 Task: Search one way flight ticket for 5 adults, 2 children, 1 infant in seat and 2 infants on lap in economy from Laredo: Laredo International Airport to Evansville: Evansville Regional Airport on 8-3-2023. Choice of flights is JetBlue. Number of bags: 2 carry on bags. Price is upto 82000. Outbound departure time preference is 10:45.
Action: Mouse moved to (292, 139)
Screenshot: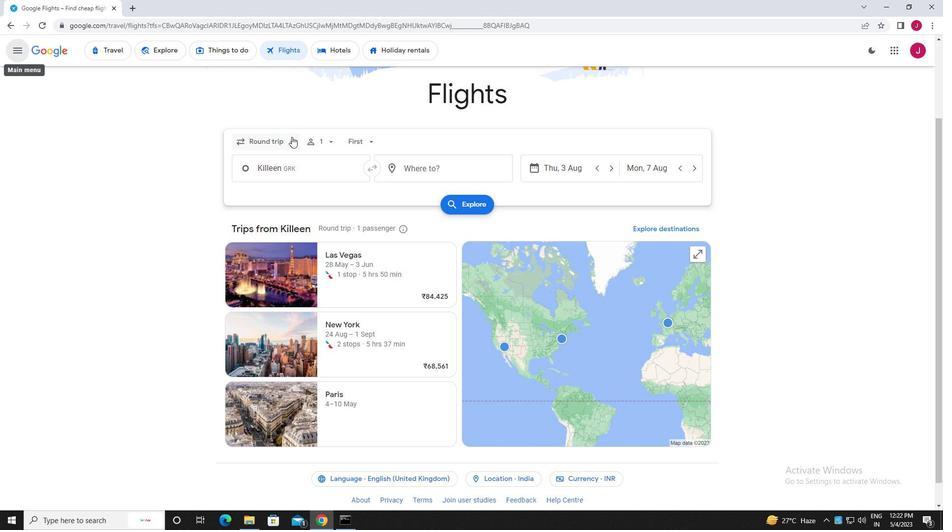 
Action: Mouse pressed left at (292, 139)
Screenshot: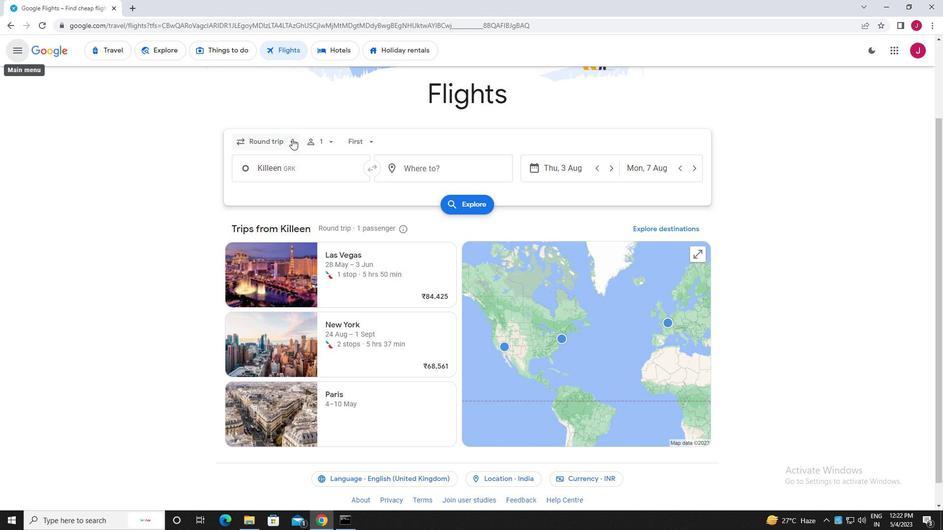 
Action: Mouse moved to (282, 186)
Screenshot: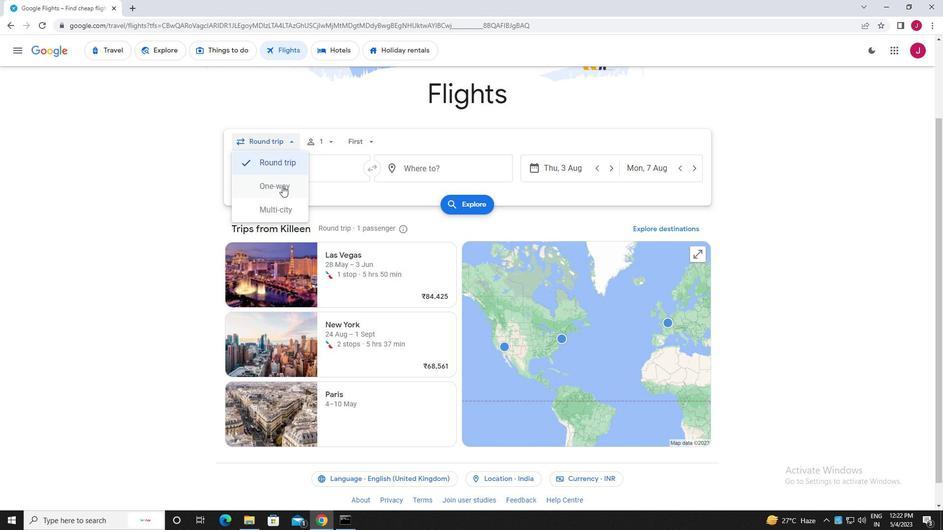
Action: Mouse pressed left at (282, 186)
Screenshot: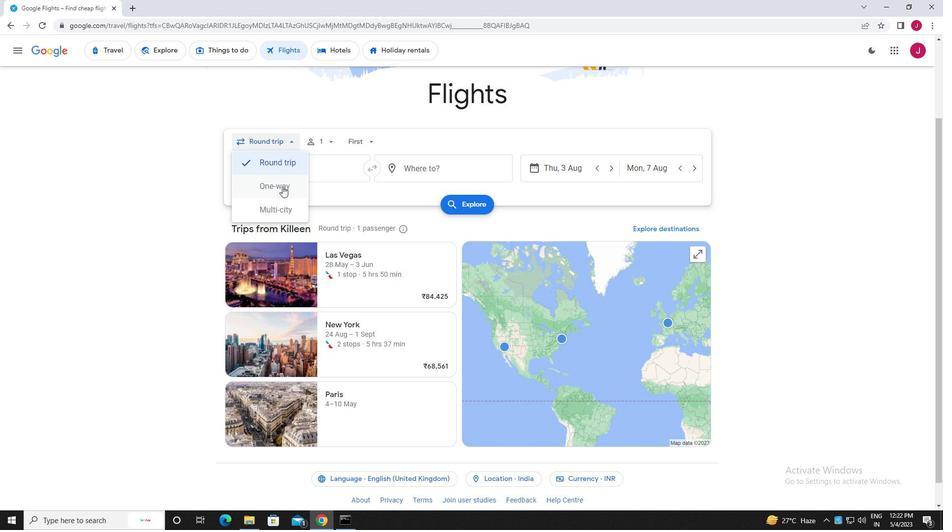 
Action: Mouse moved to (328, 137)
Screenshot: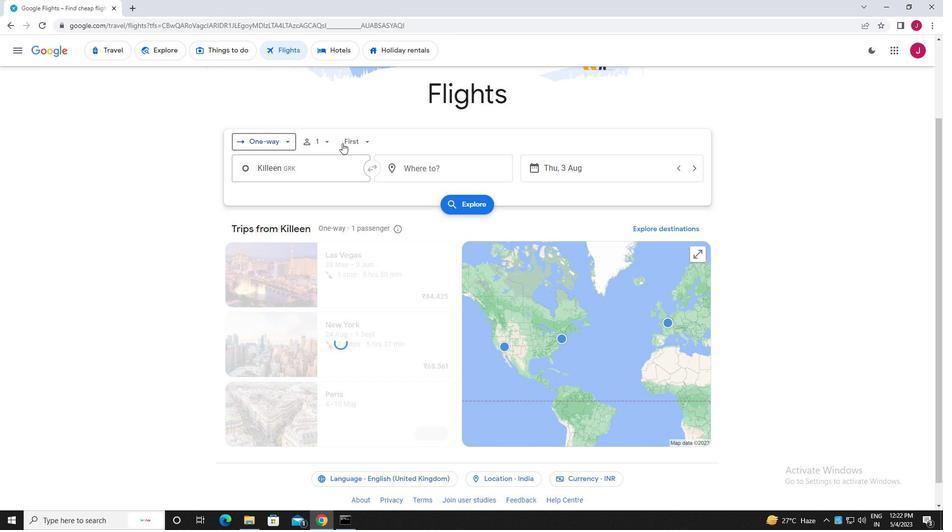 
Action: Mouse pressed left at (328, 137)
Screenshot: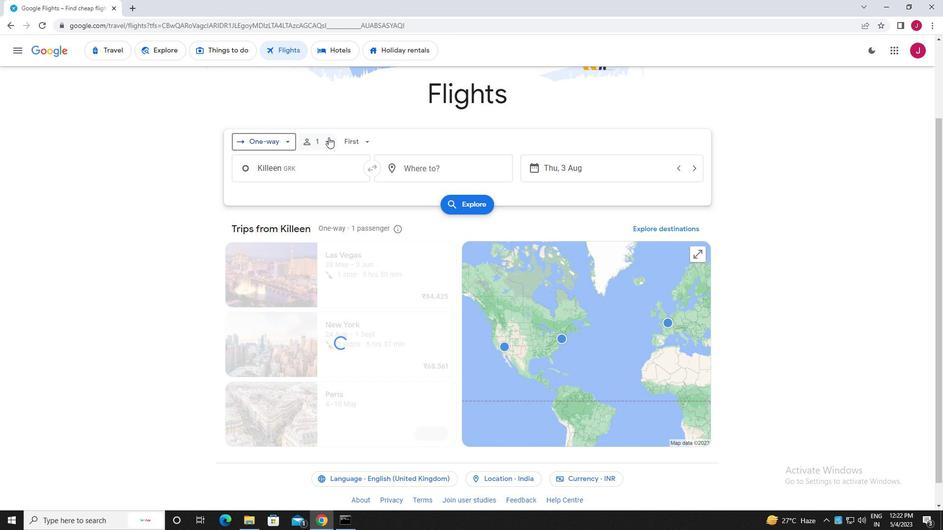
Action: Mouse moved to (402, 167)
Screenshot: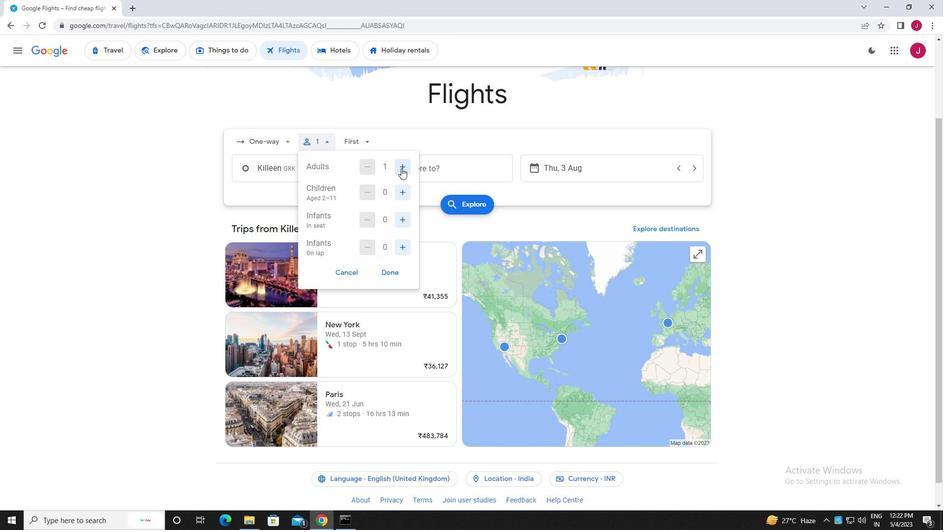 
Action: Mouse pressed left at (402, 167)
Screenshot: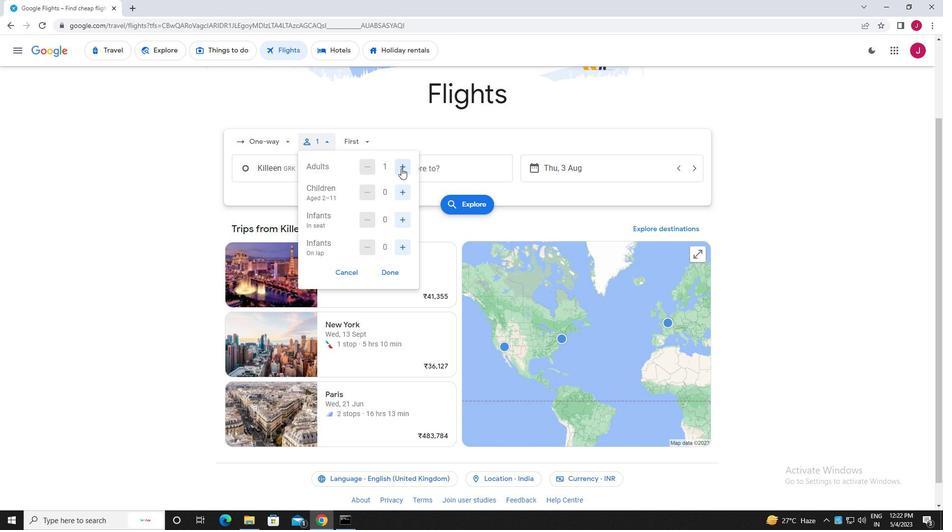 
Action: Mouse pressed left at (402, 167)
Screenshot: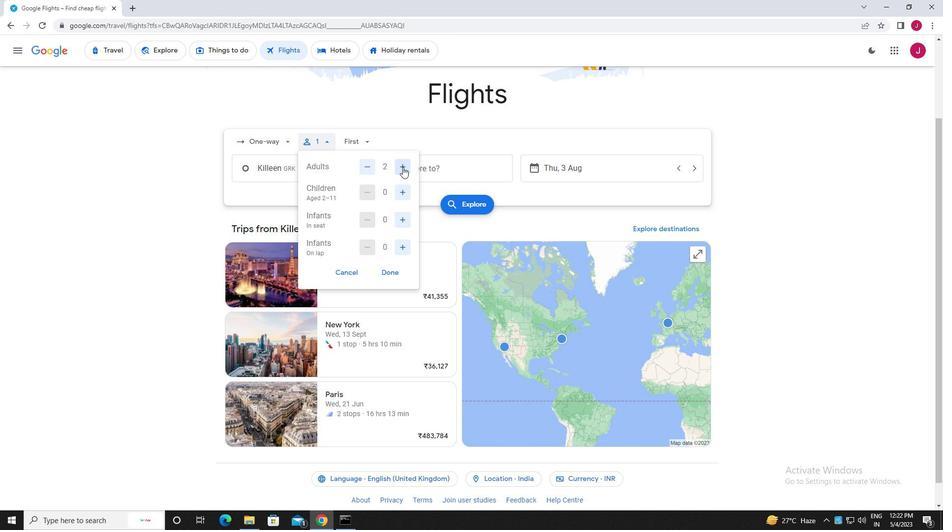 
Action: Mouse pressed left at (402, 167)
Screenshot: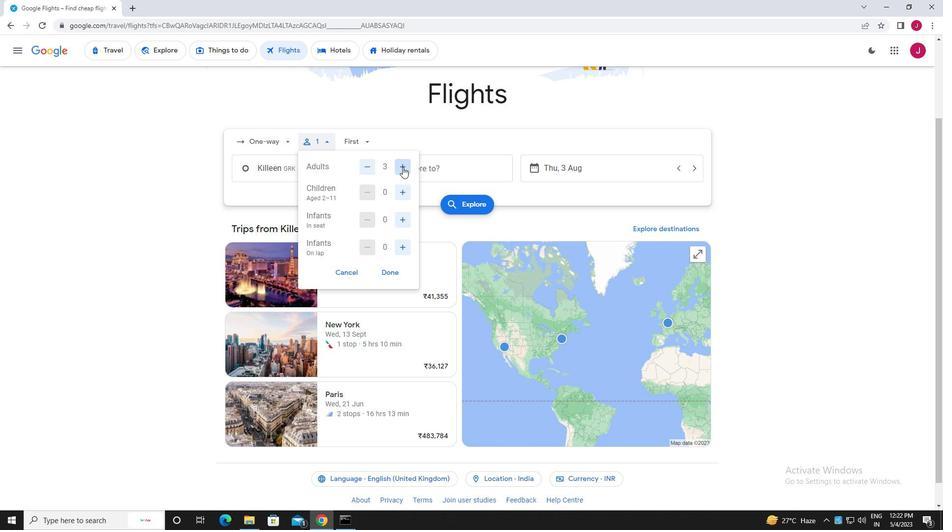 
Action: Mouse pressed left at (402, 167)
Screenshot: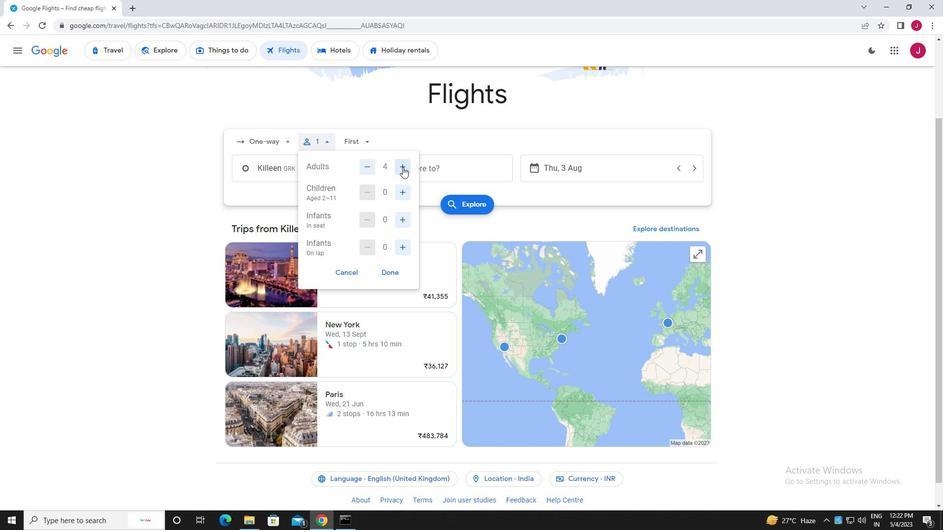 
Action: Mouse moved to (404, 193)
Screenshot: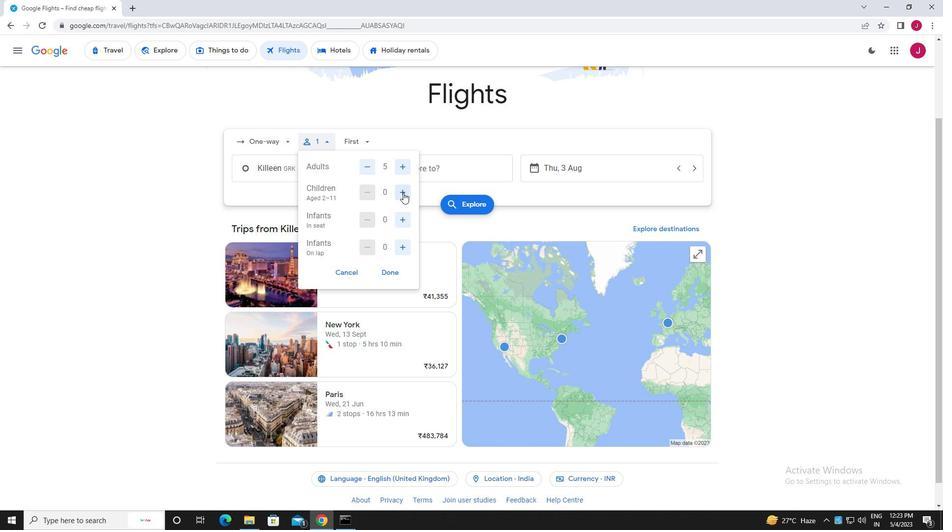 
Action: Mouse pressed left at (404, 193)
Screenshot: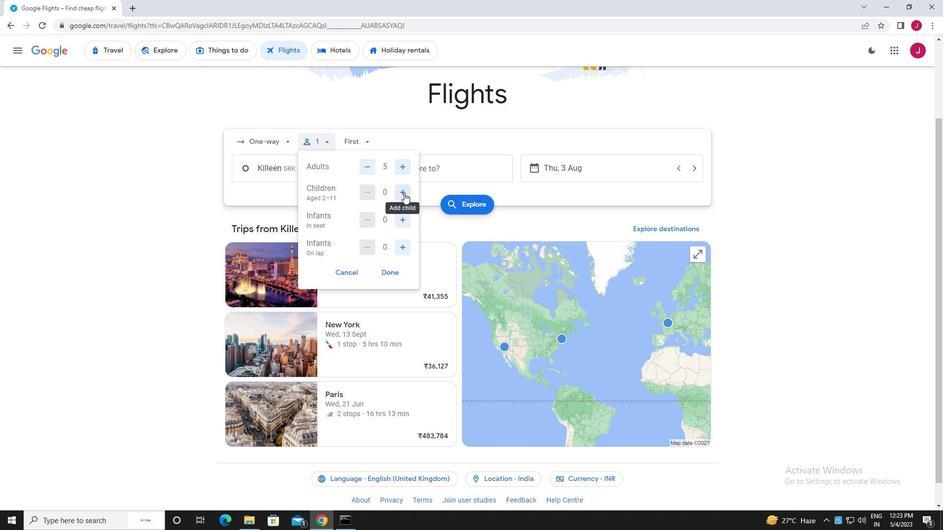 
Action: Mouse pressed left at (404, 193)
Screenshot: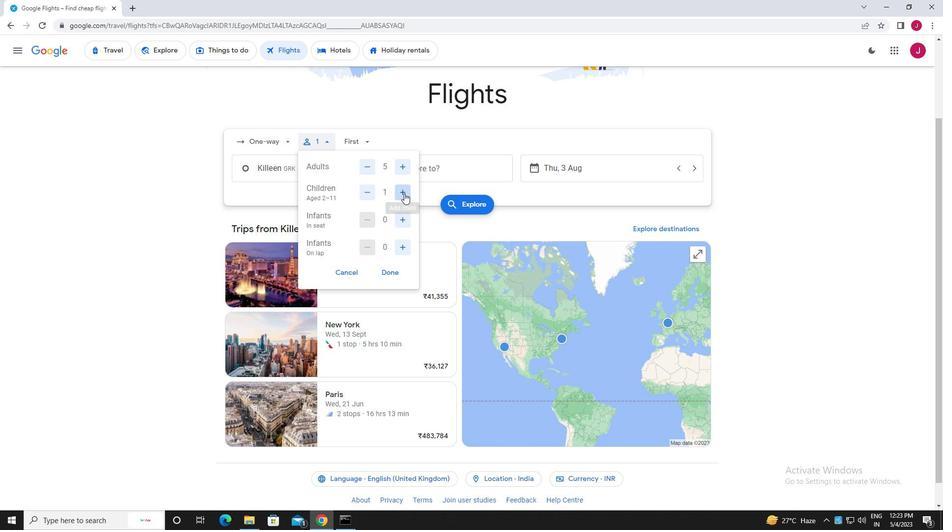 
Action: Mouse moved to (399, 220)
Screenshot: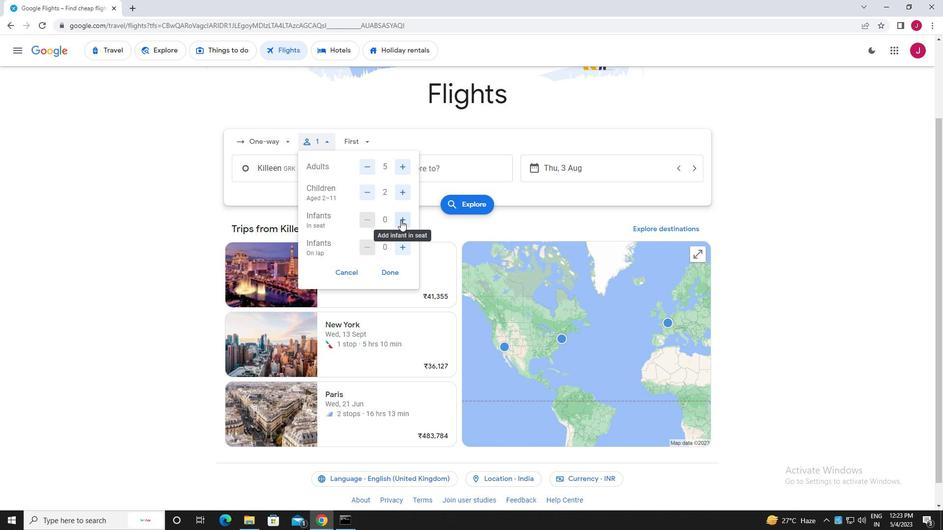 
Action: Mouse pressed left at (399, 220)
Screenshot: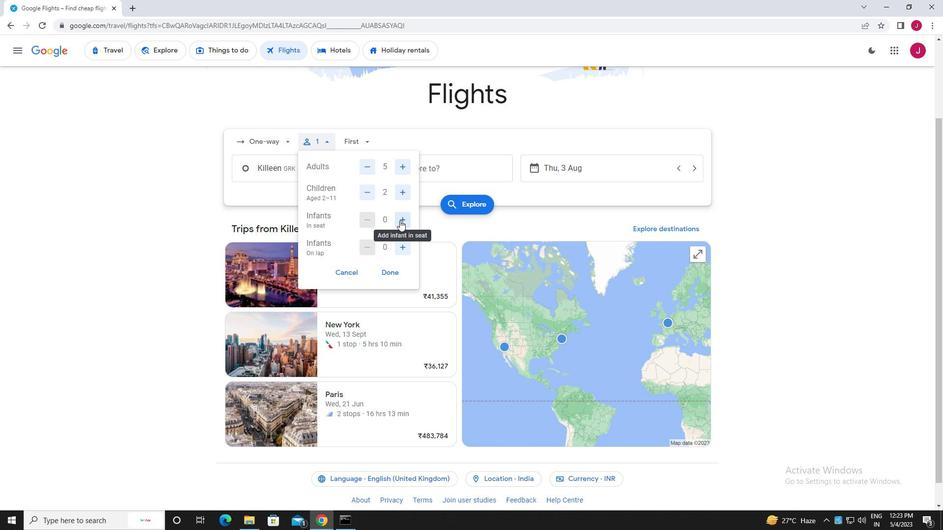 
Action: Mouse moved to (402, 246)
Screenshot: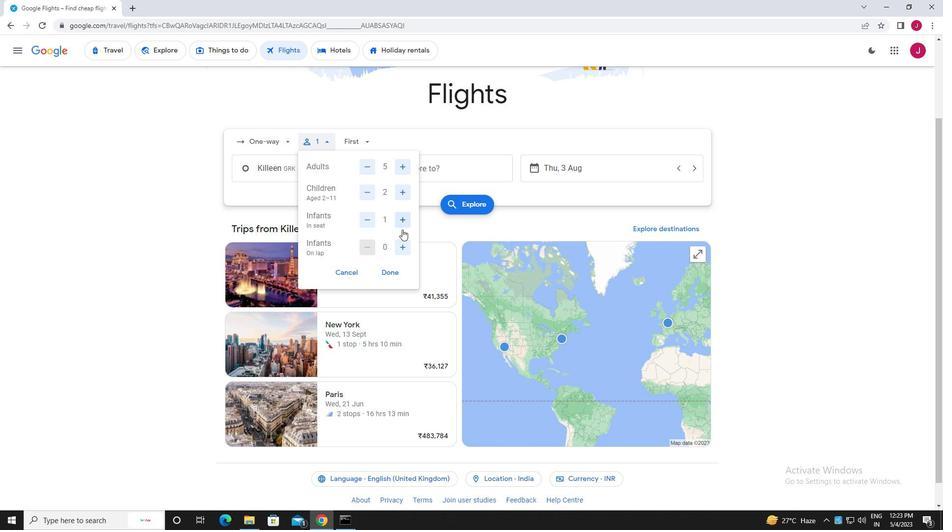 
Action: Mouse pressed left at (402, 246)
Screenshot: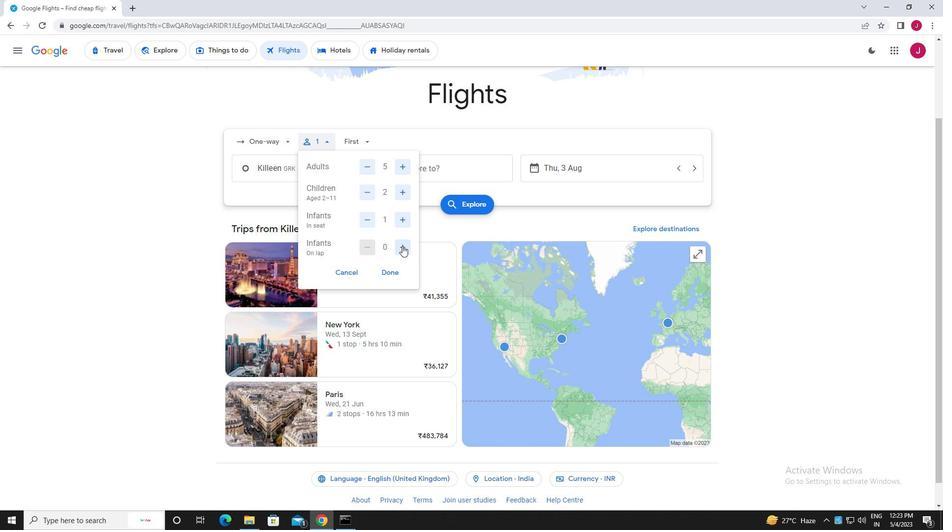 
Action: Mouse moved to (401, 246)
Screenshot: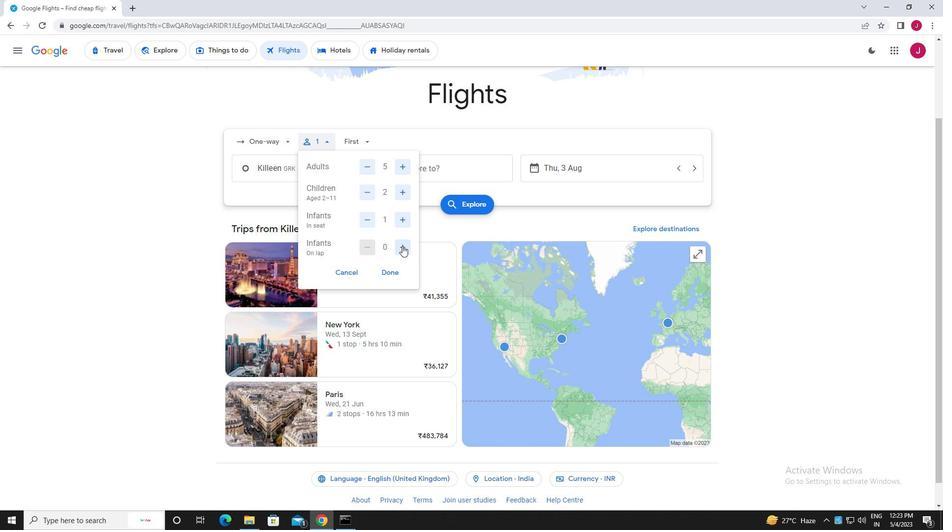 
Action: Mouse pressed left at (401, 246)
Screenshot: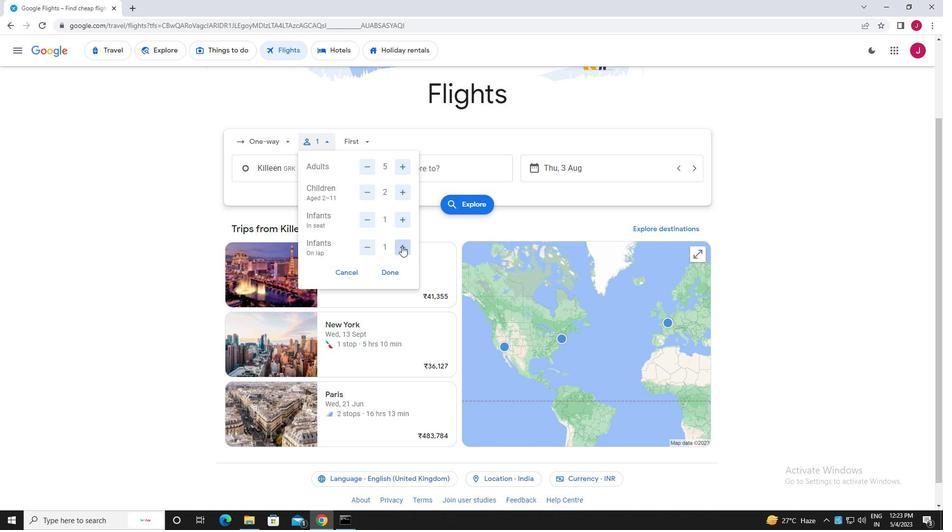 
Action: Mouse moved to (370, 247)
Screenshot: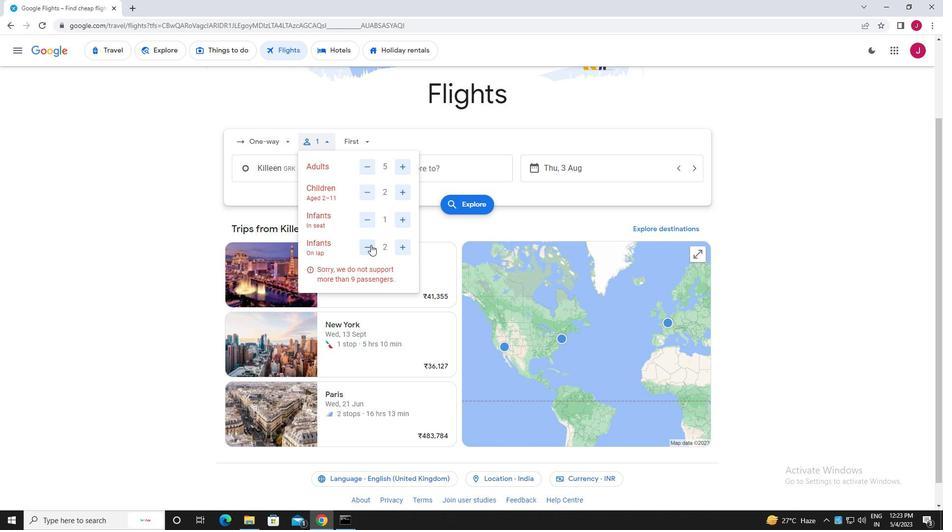 
Action: Mouse pressed left at (370, 247)
Screenshot: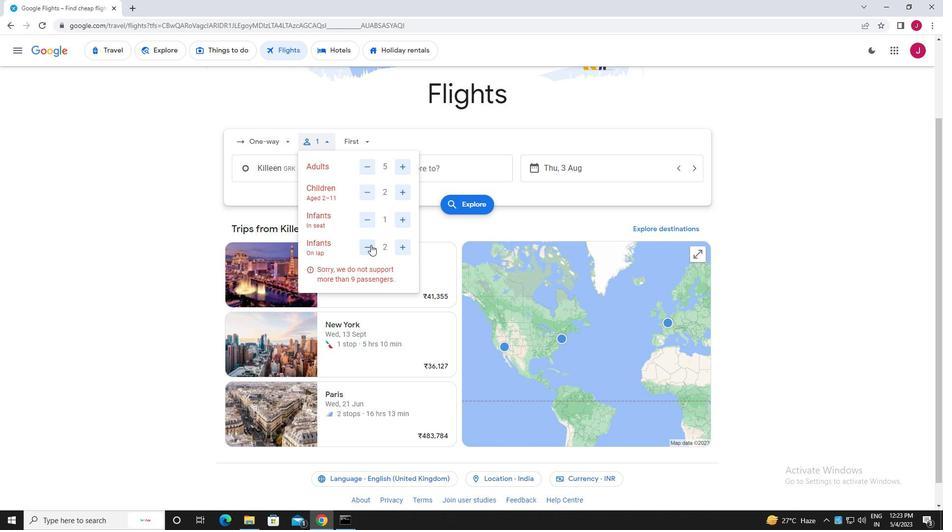 
Action: Mouse moved to (392, 272)
Screenshot: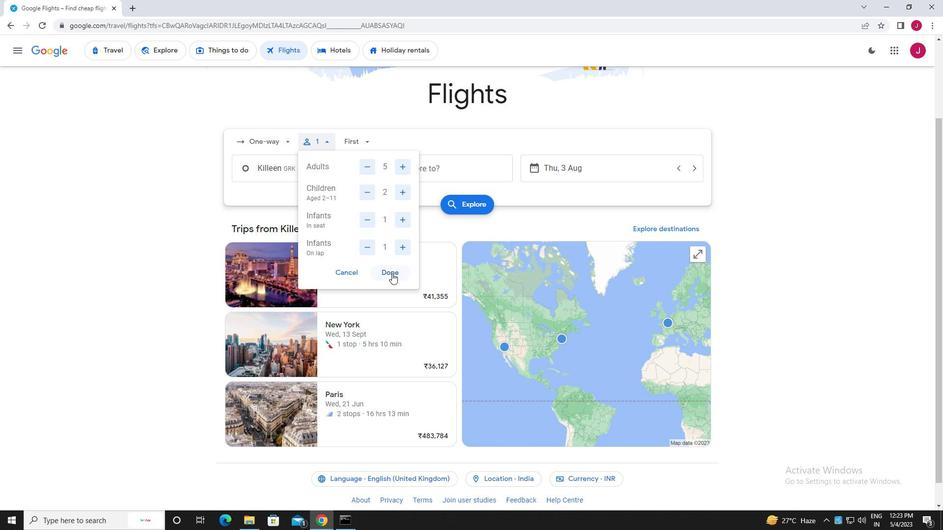
Action: Mouse pressed left at (392, 272)
Screenshot: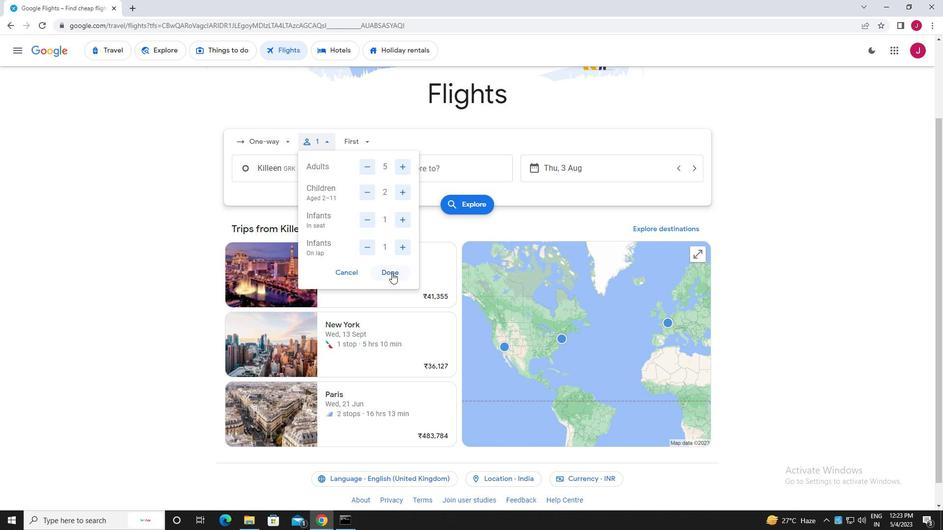 
Action: Mouse moved to (367, 143)
Screenshot: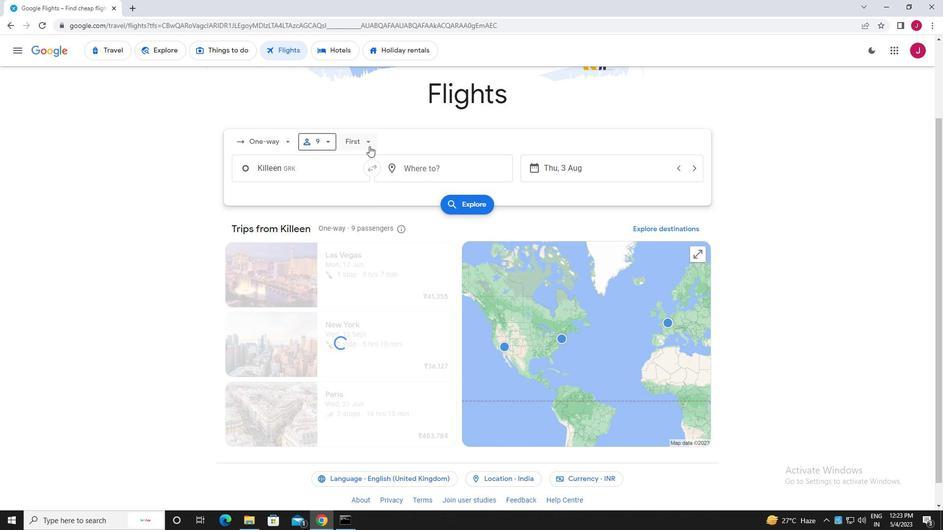 
Action: Mouse pressed left at (367, 143)
Screenshot: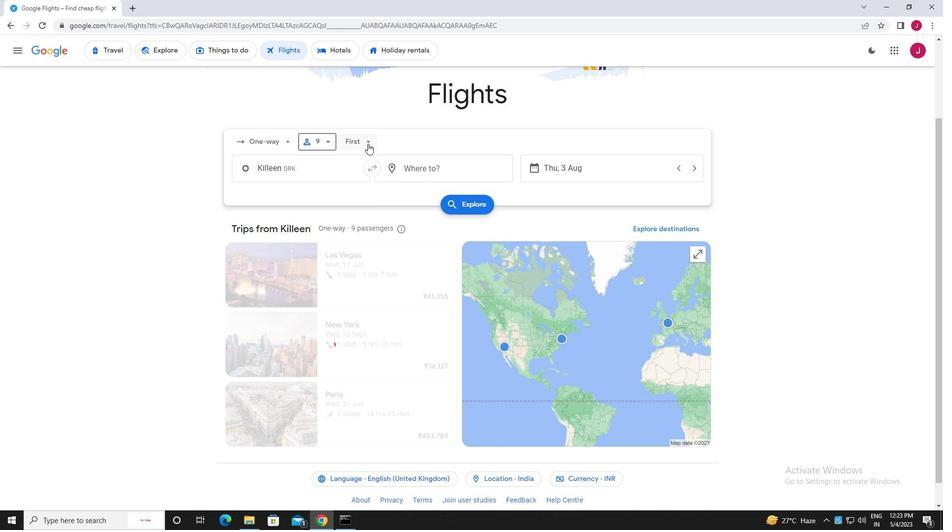 
Action: Mouse moved to (387, 166)
Screenshot: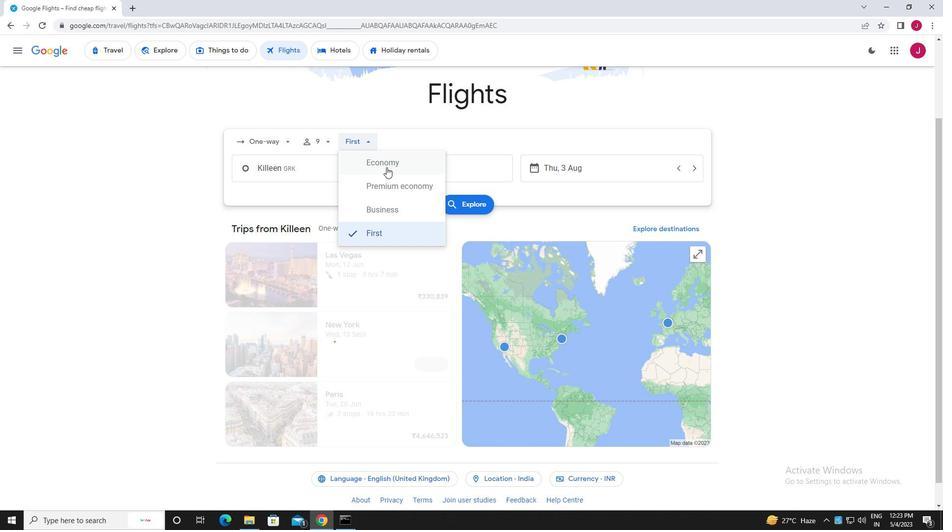 
Action: Mouse pressed left at (387, 166)
Screenshot: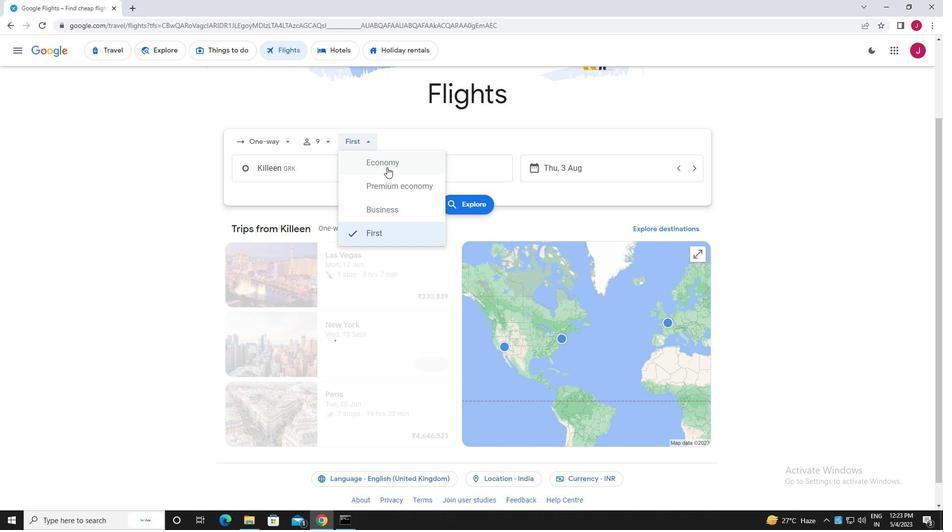 
Action: Mouse moved to (321, 172)
Screenshot: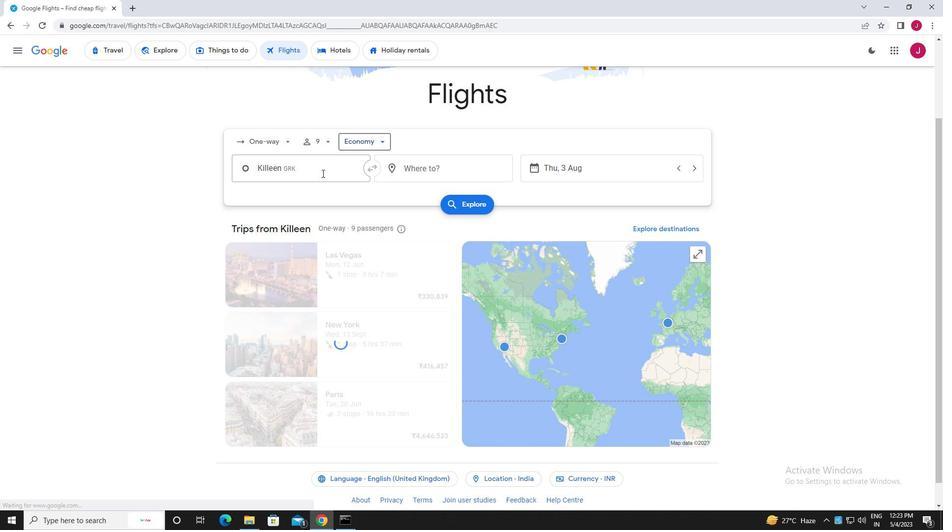 
Action: Mouse pressed left at (321, 172)
Screenshot: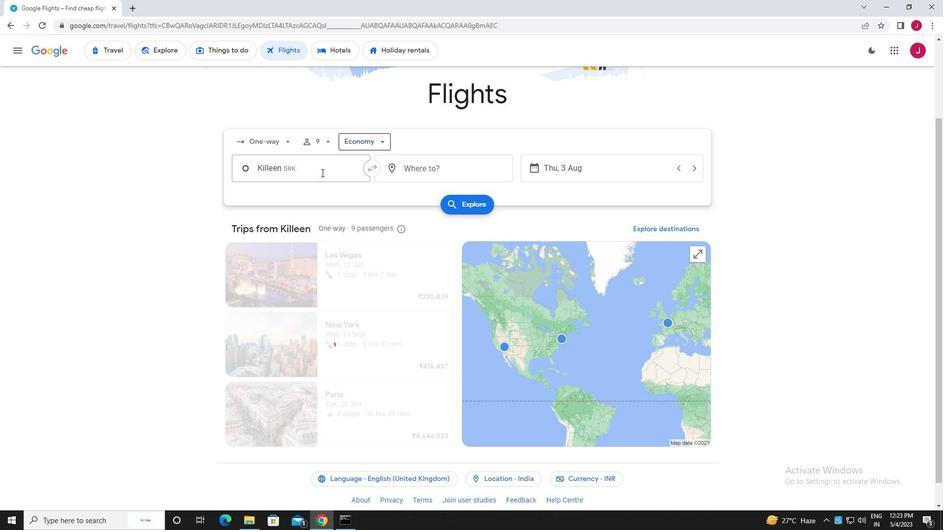 
Action: Key pressed laredo
Screenshot: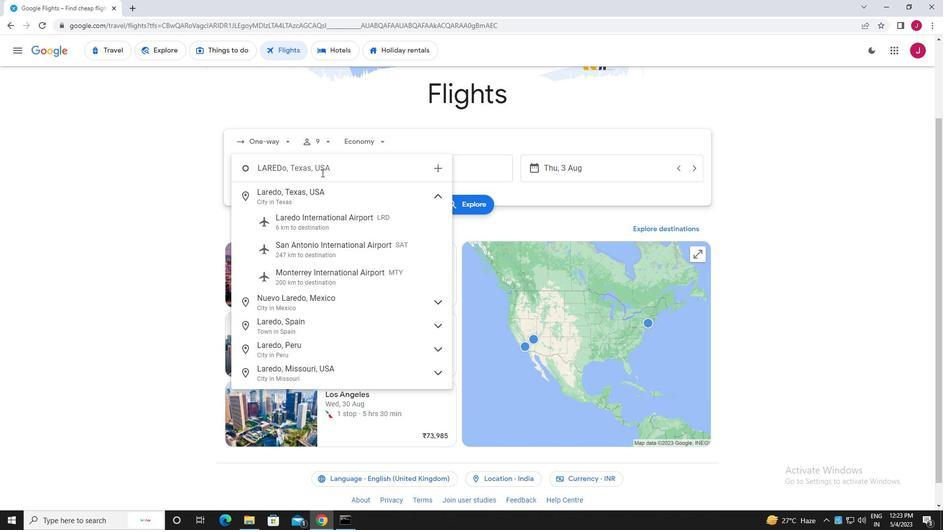 
Action: Mouse moved to (328, 216)
Screenshot: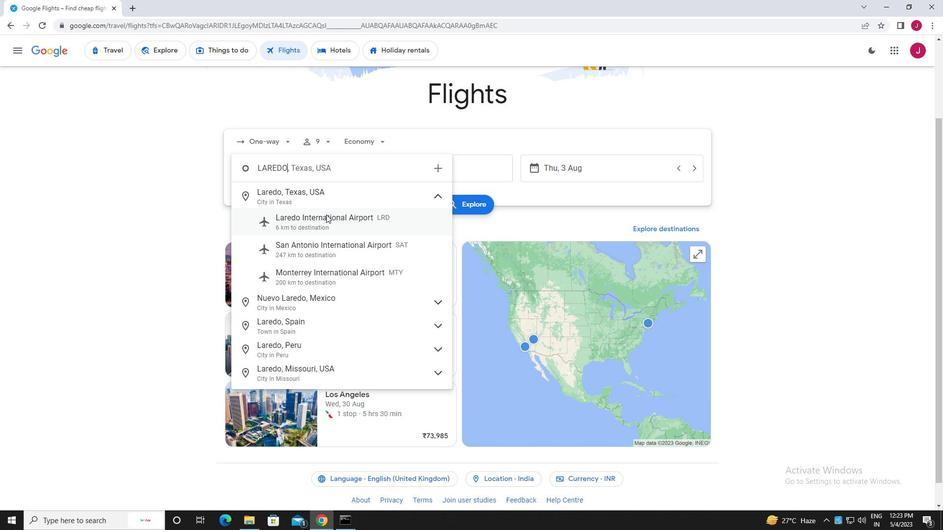 
Action: Mouse pressed left at (328, 216)
Screenshot: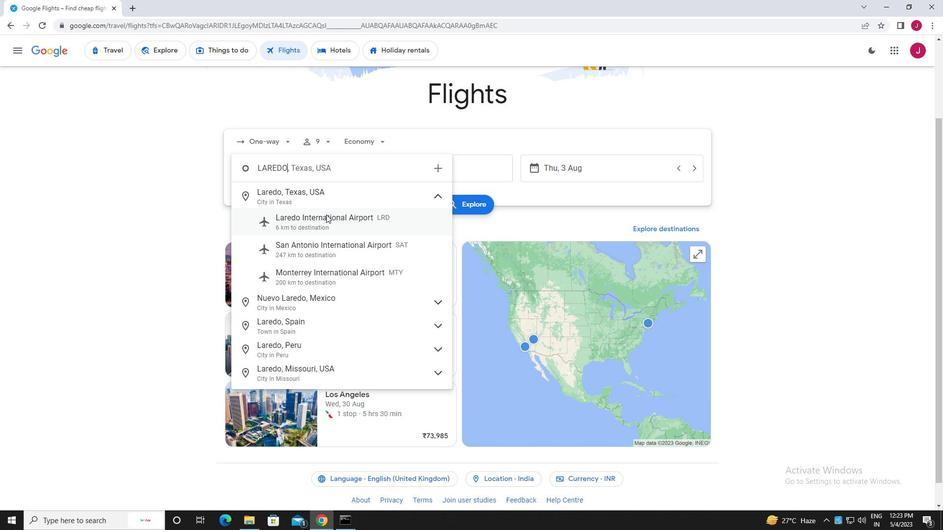 
Action: Mouse moved to (440, 169)
Screenshot: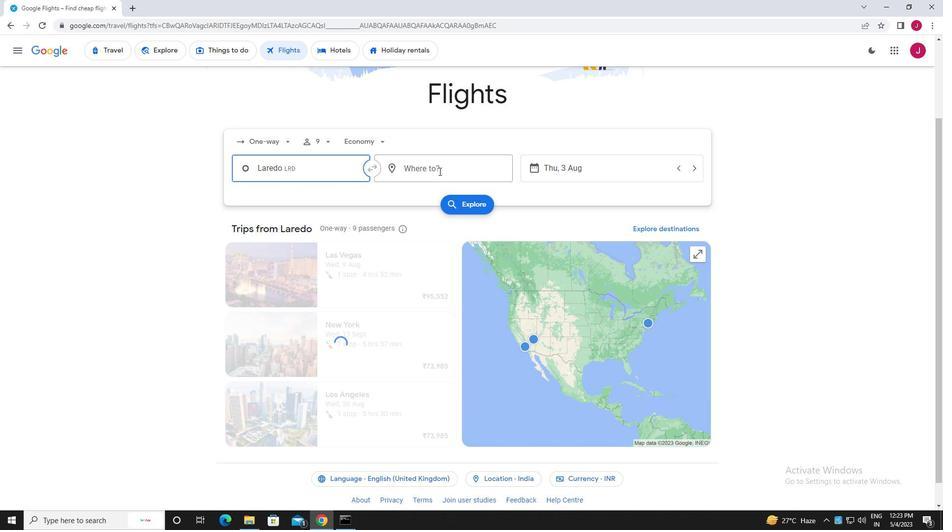 
Action: Mouse pressed left at (440, 169)
Screenshot: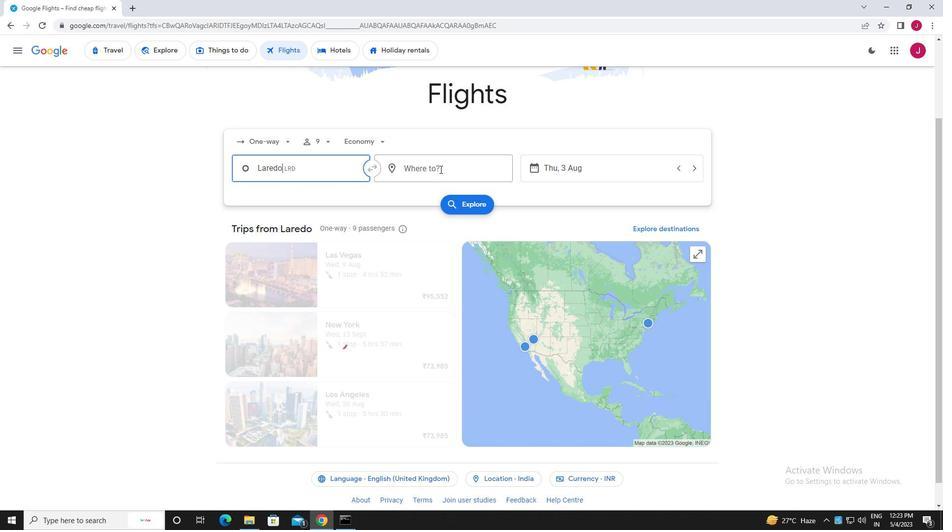 
Action: Mouse moved to (440, 169)
Screenshot: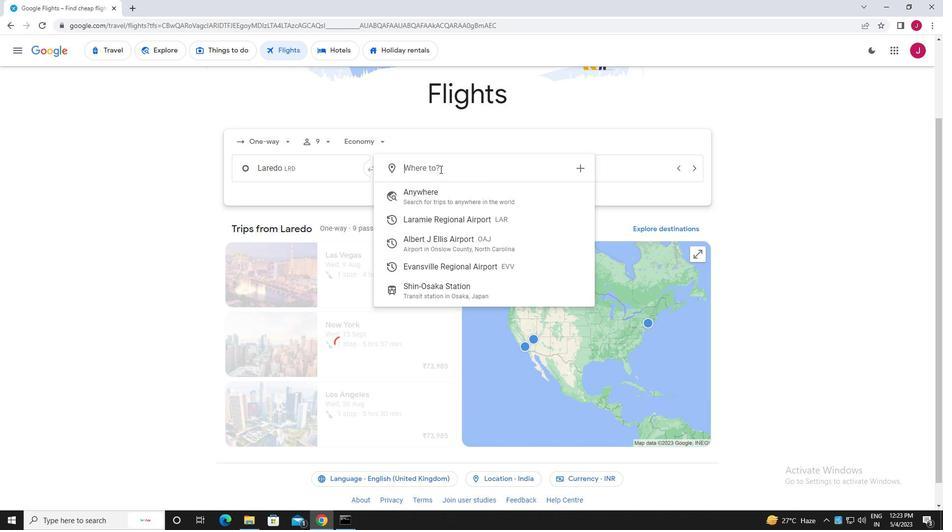 
Action: Key pressed evans
Screenshot: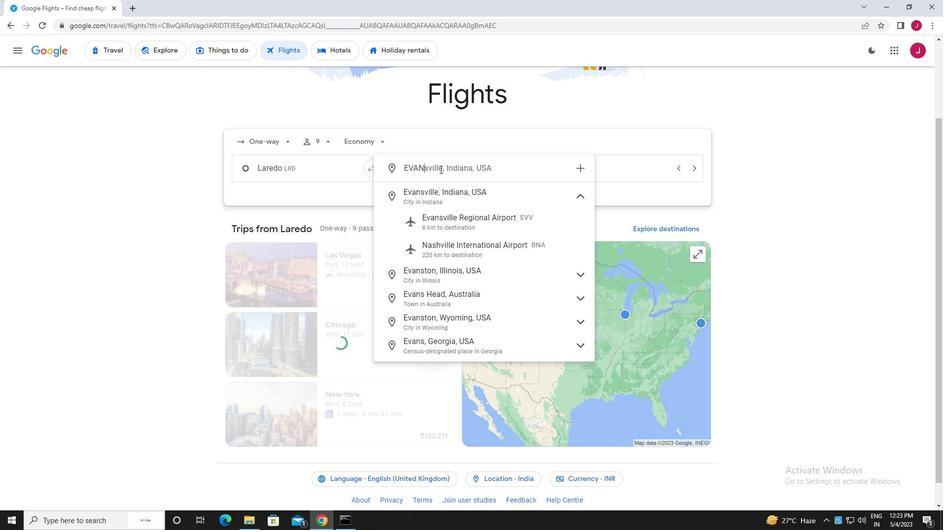 
Action: Mouse moved to (481, 219)
Screenshot: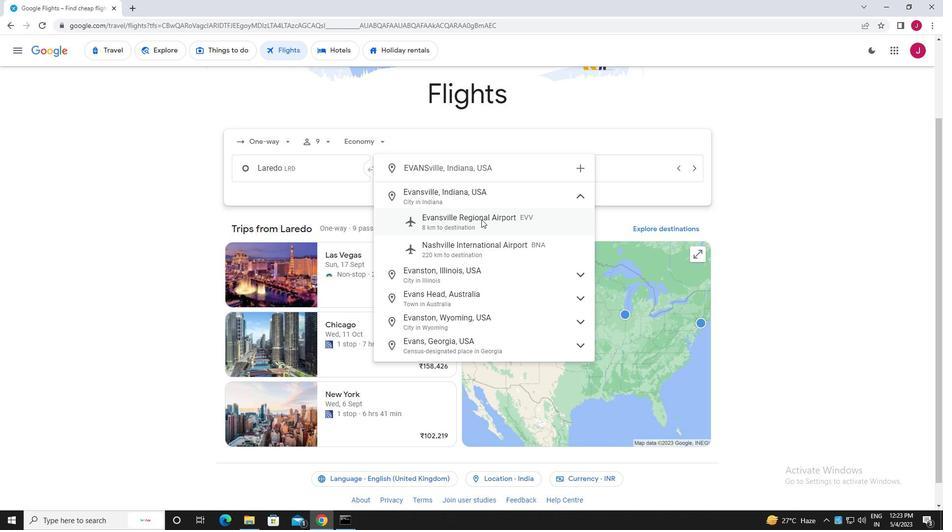 
Action: Mouse pressed left at (481, 219)
Screenshot: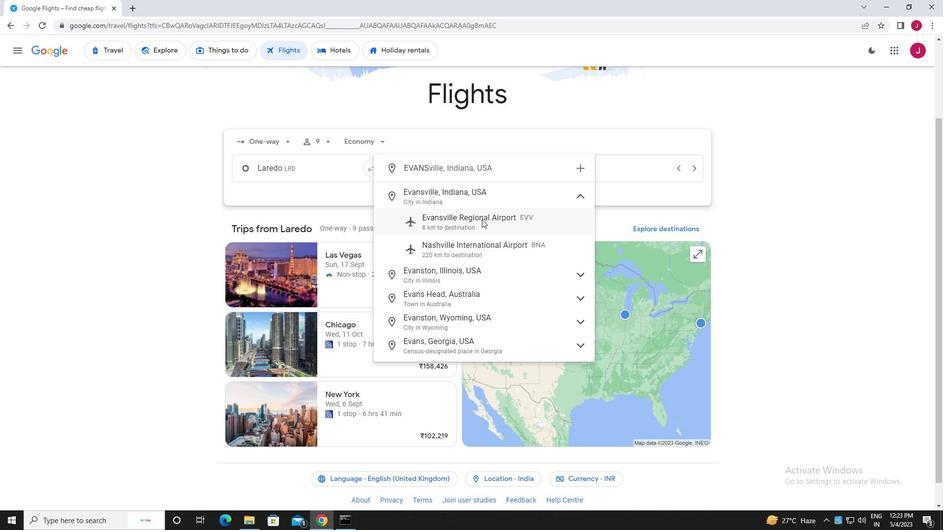 
Action: Mouse moved to (597, 169)
Screenshot: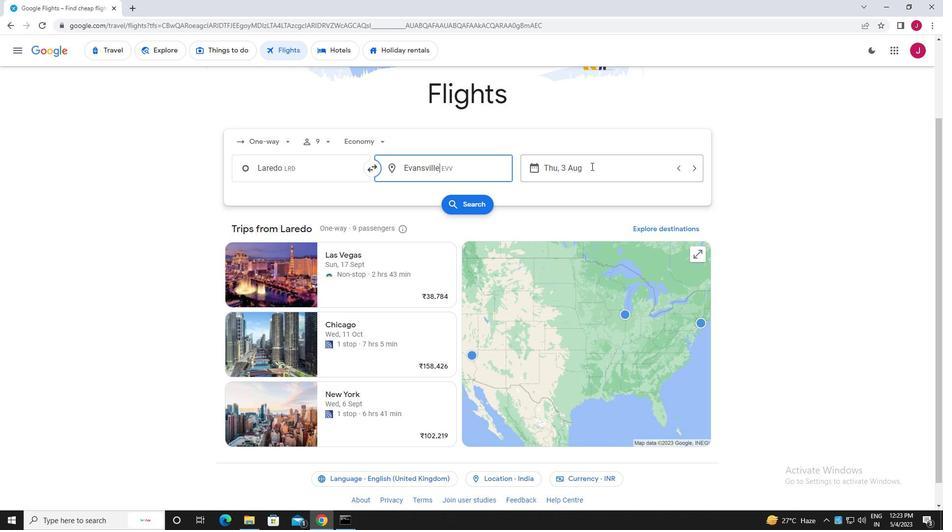 
Action: Mouse pressed left at (597, 169)
Screenshot: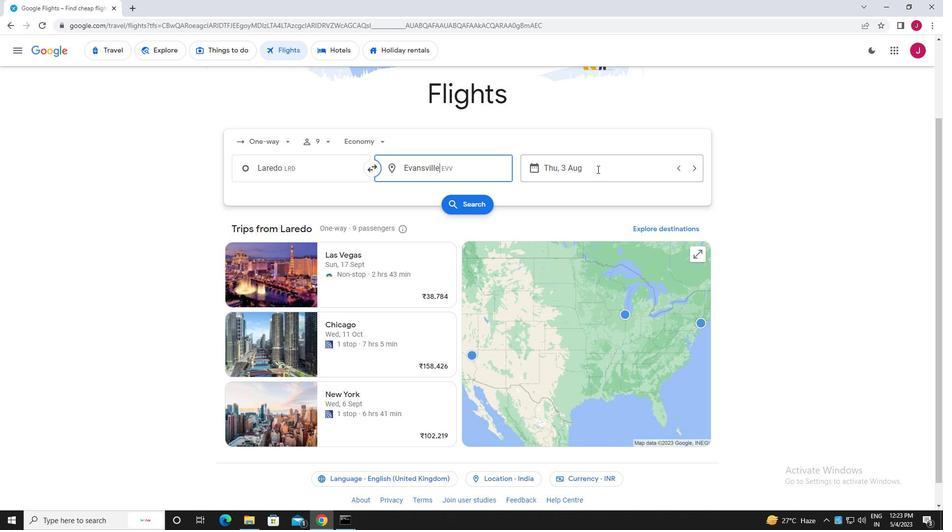 
Action: Mouse moved to (453, 249)
Screenshot: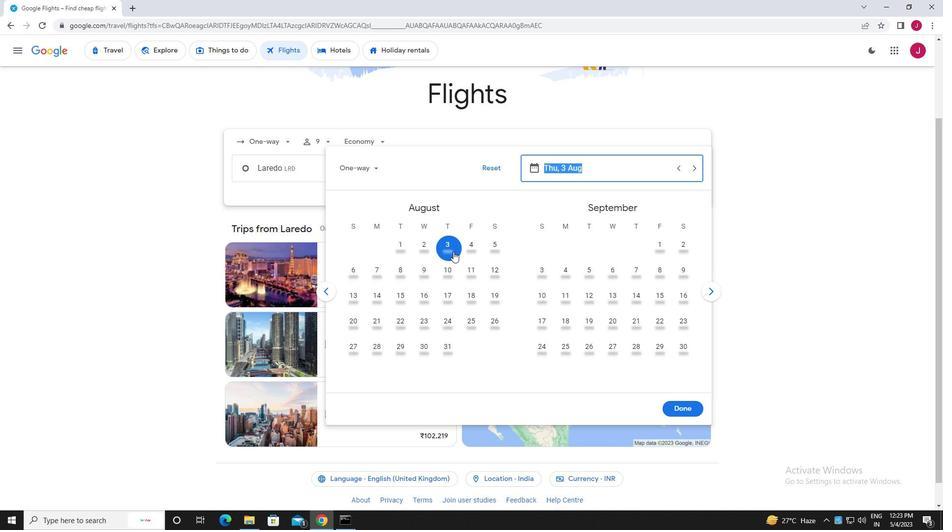 
Action: Mouse pressed left at (453, 249)
Screenshot: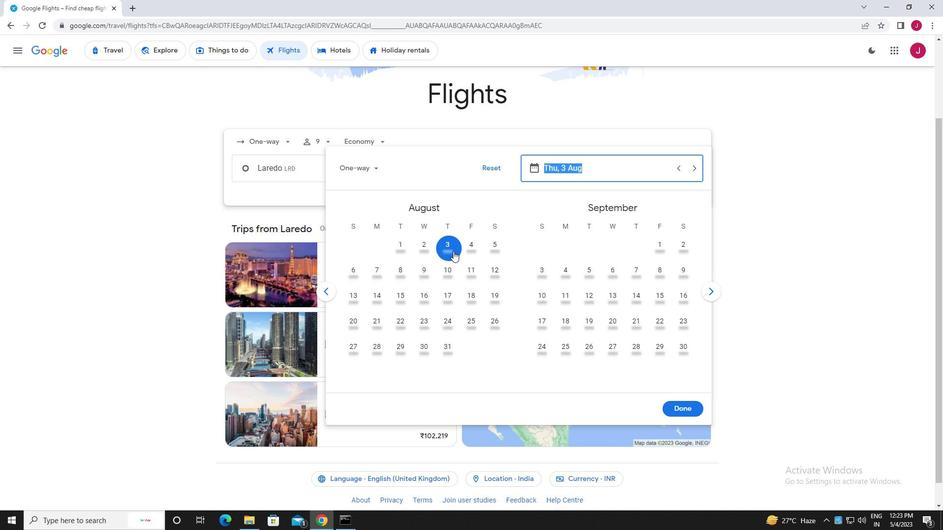 
Action: Mouse moved to (692, 407)
Screenshot: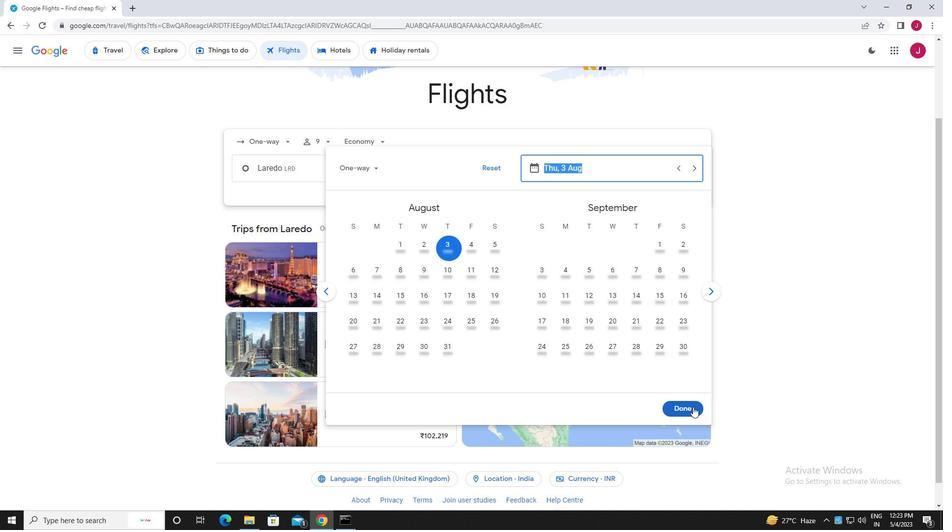 
Action: Mouse pressed left at (692, 407)
Screenshot: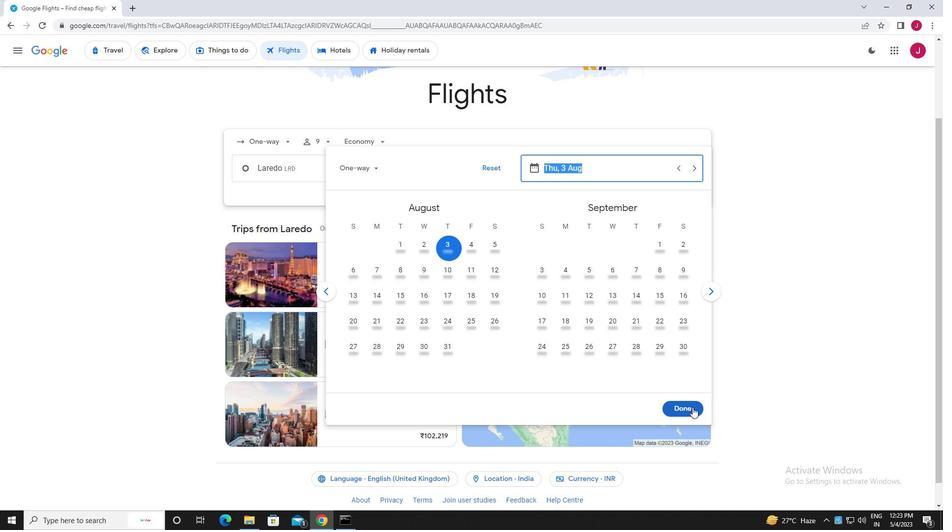 
Action: Mouse moved to (471, 207)
Screenshot: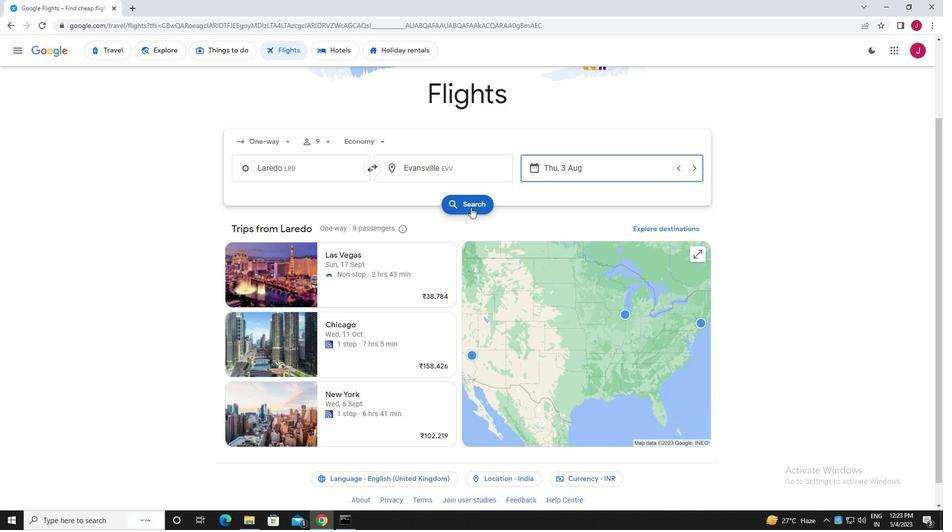 
Action: Mouse pressed left at (471, 207)
Screenshot: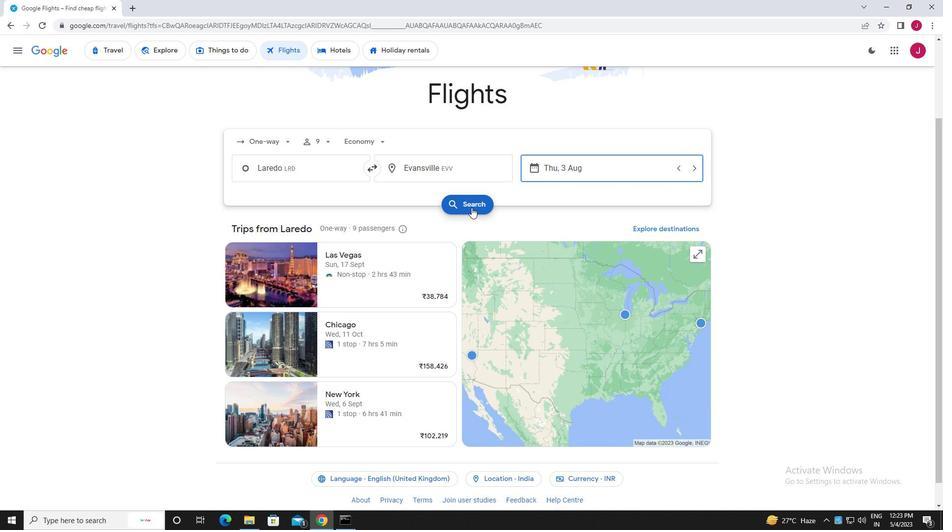 
Action: Mouse moved to (253, 142)
Screenshot: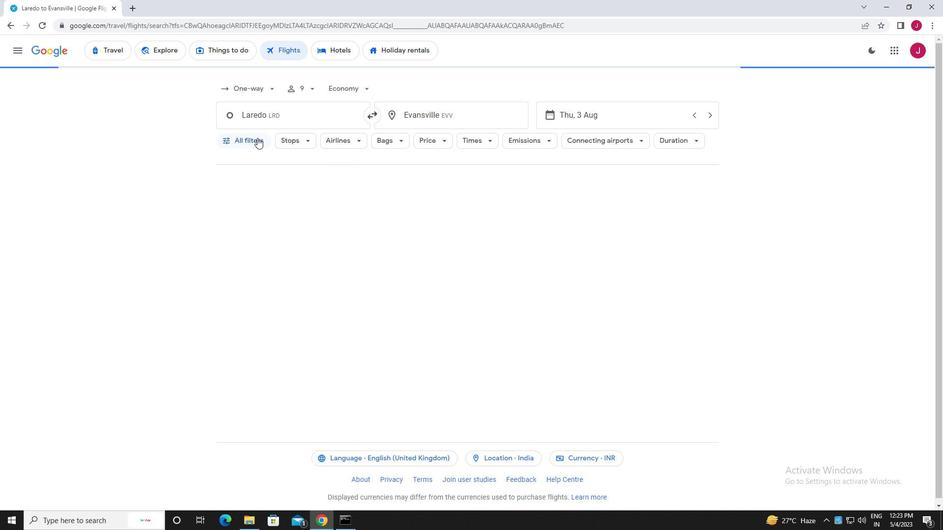 
Action: Mouse pressed left at (253, 142)
Screenshot: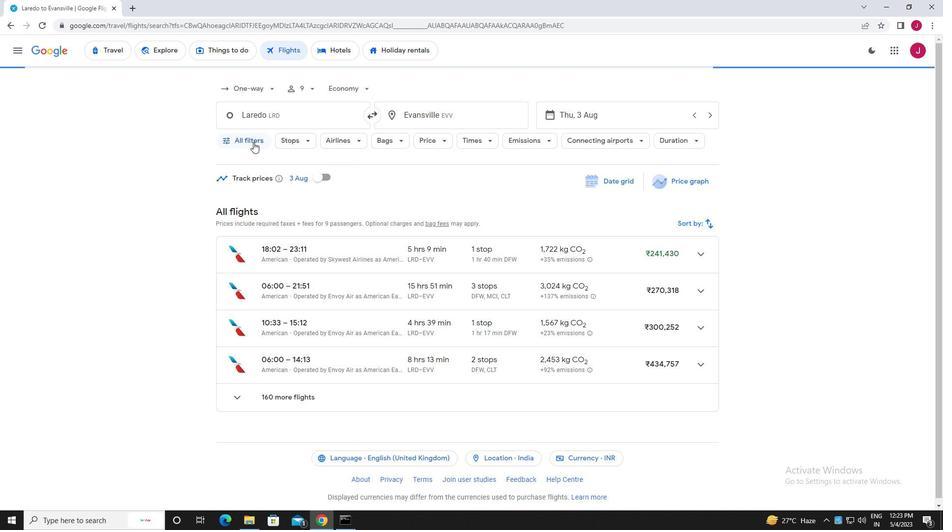 
Action: Mouse moved to (313, 202)
Screenshot: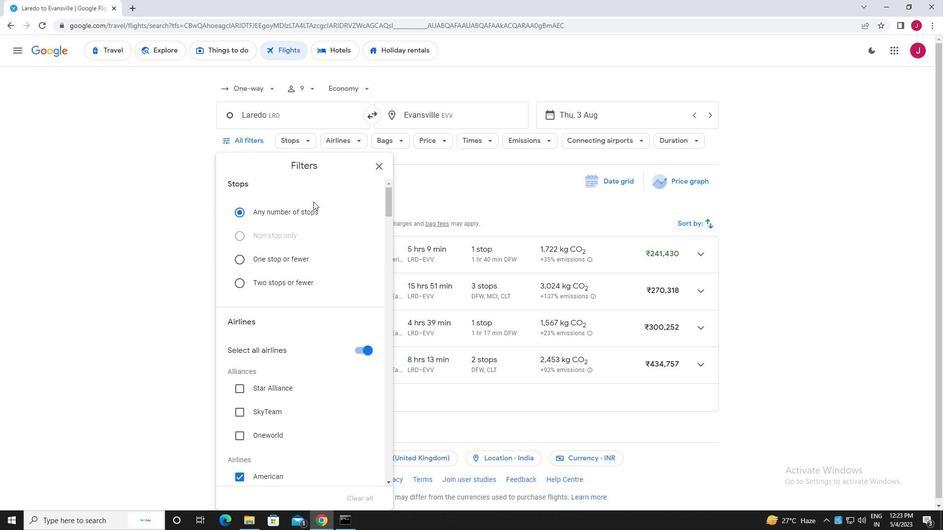 
Action: Mouse scrolled (313, 201) with delta (0, 0)
Screenshot: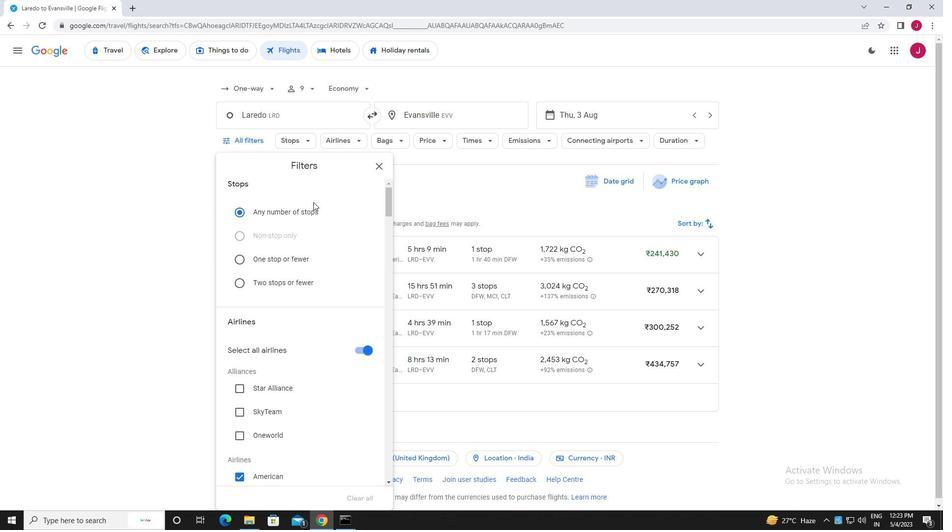 
Action: Mouse scrolled (313, 201) with delta (0, 0)
Screenshot: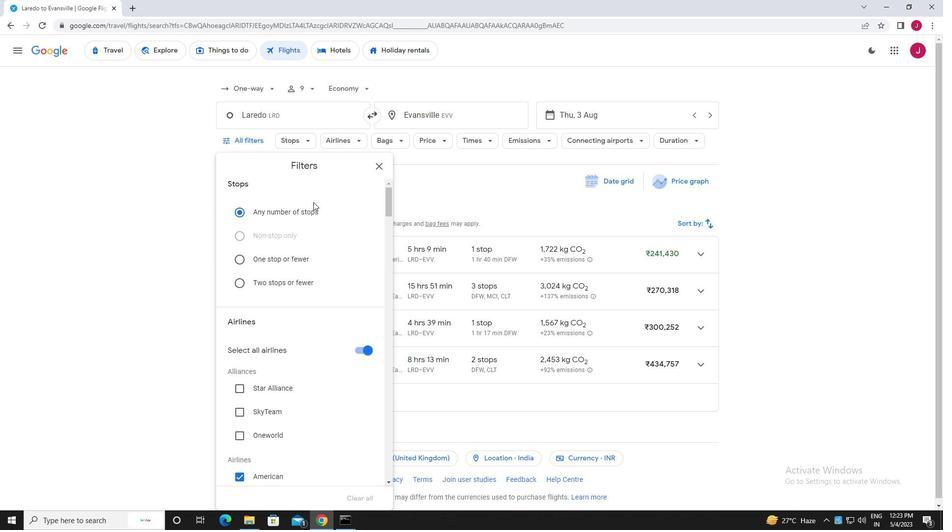 
Action: Mouse moved to (357, 250)
Screenshot: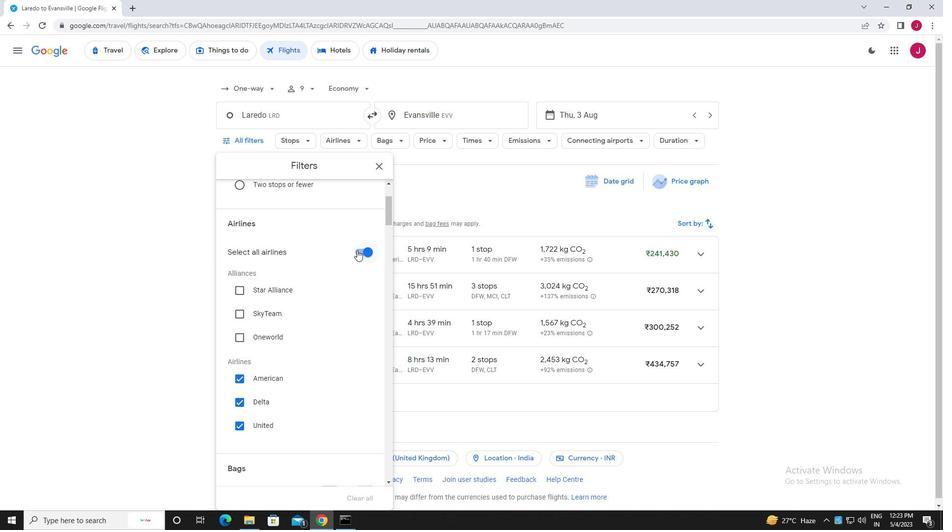 
Action: Mouse pressed left at (357, 250)
Screenshot: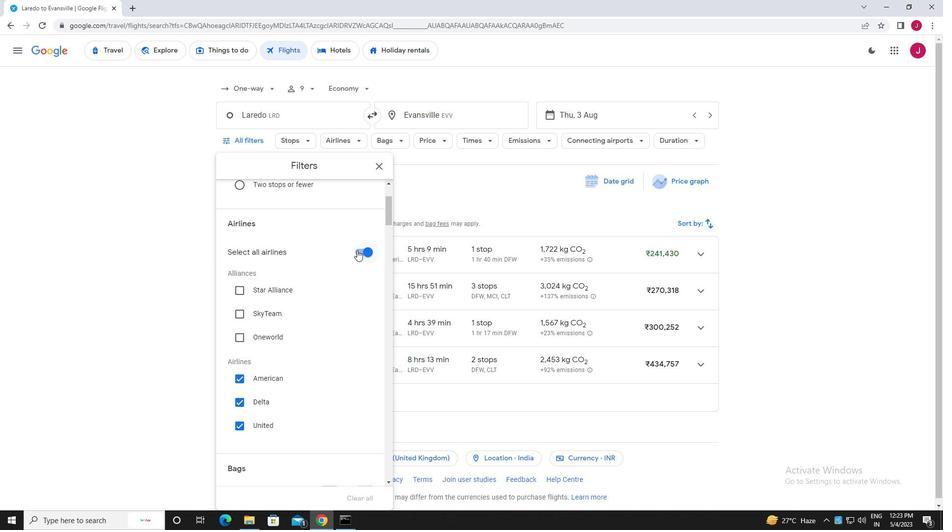 
Action: Mouse moved to (337, 243)
Screenshot: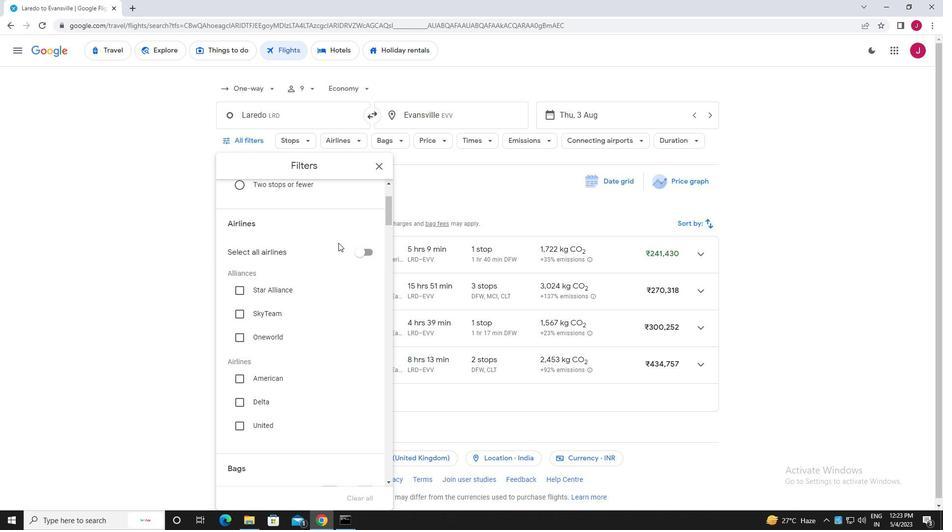 
Action: Mouse scrolled (337, 243) with delta (0, 0)
Screenshot: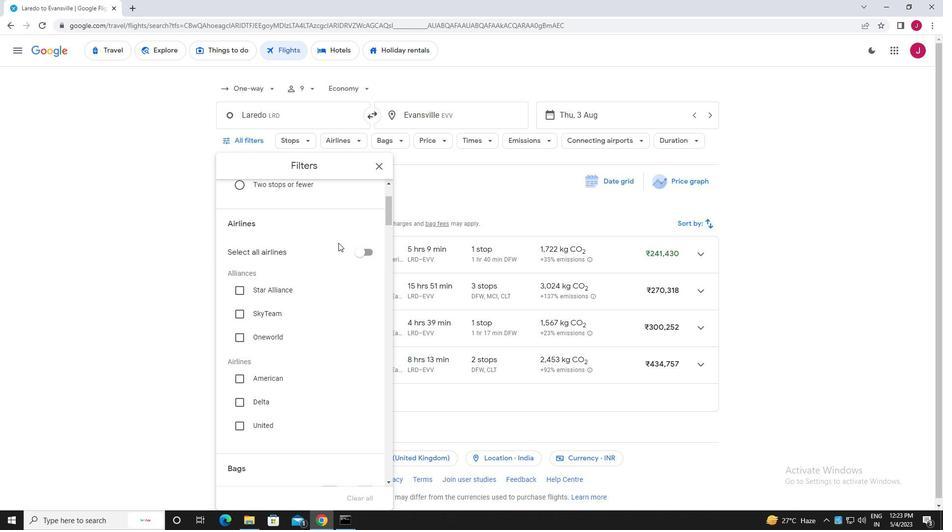 
Action: Mouse scrolled (337, 243) with delta (0, 0)
Screenshot: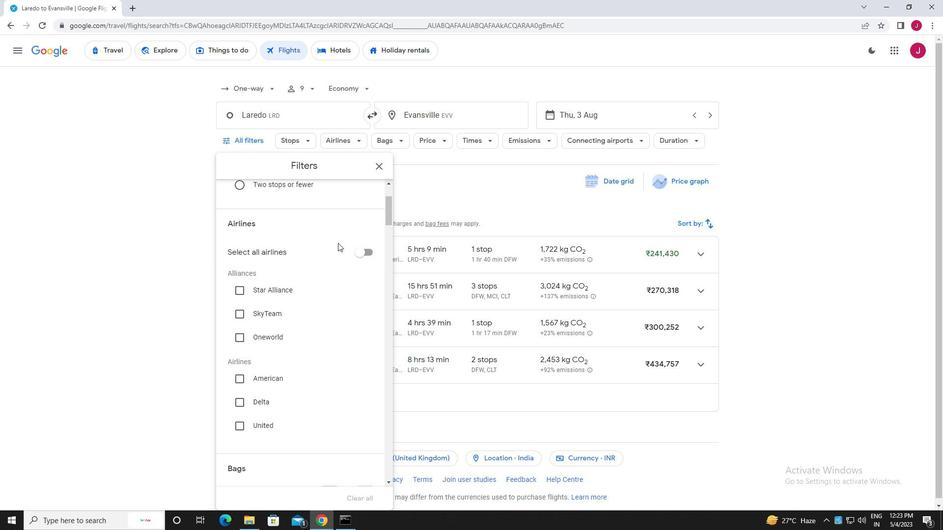 
Action: Mouse moved to (308, 263)
Screenshot: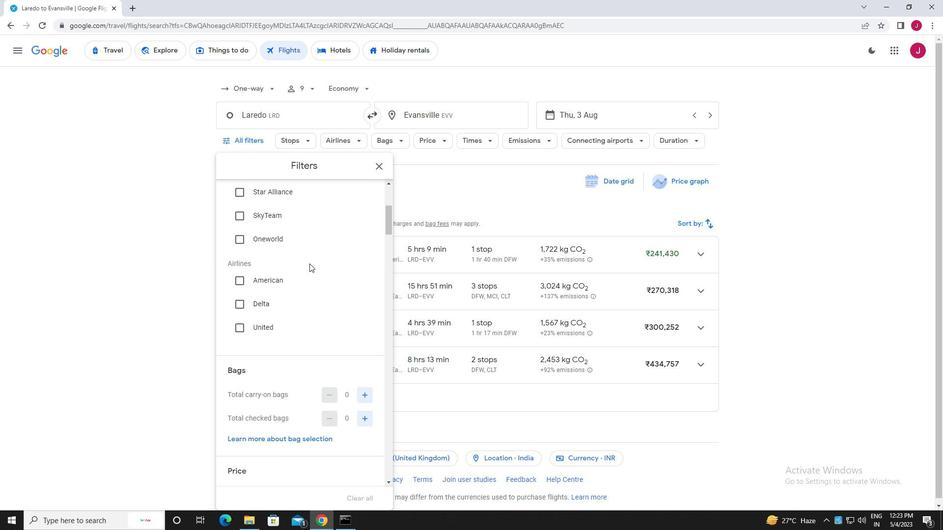 
Action: Mouse scrolled (308, 263) with delta (0, 0)
Screenshot: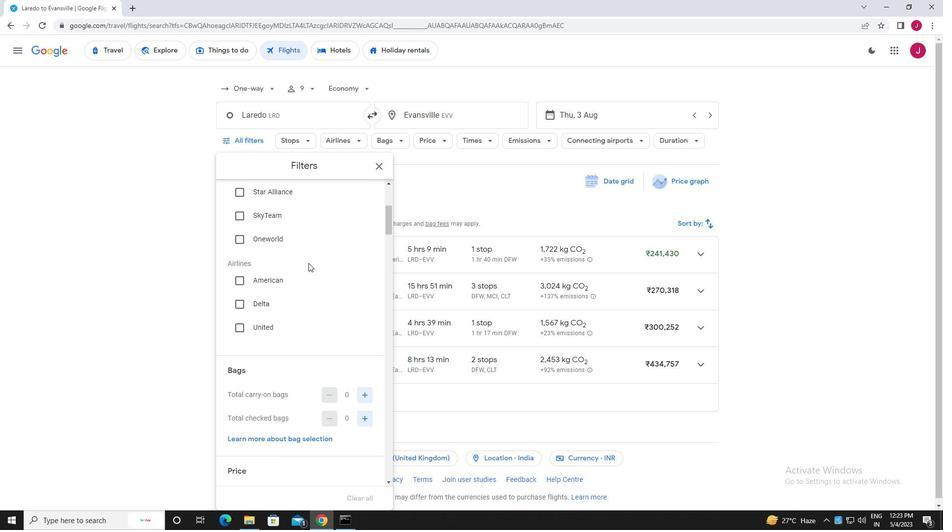 
Action: Mouse moved to (310, 263)
Screenshot: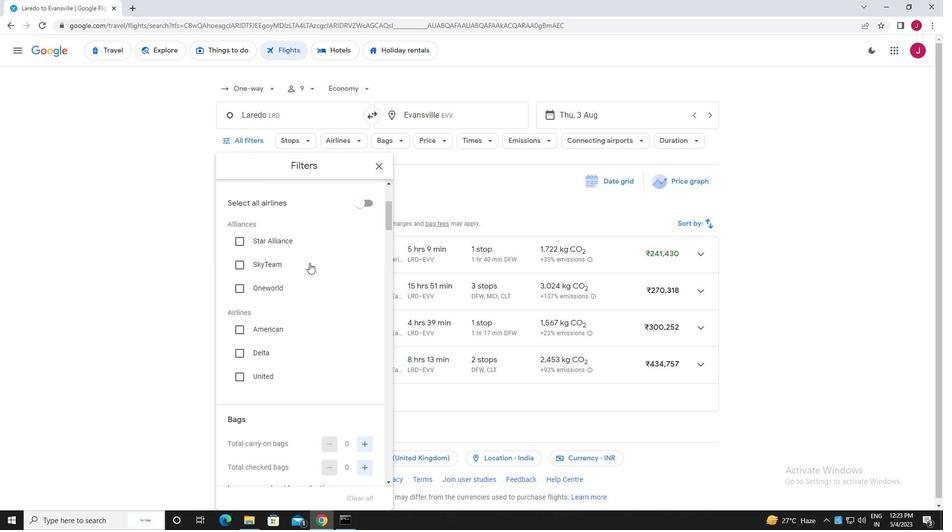 
Action: Mouse scrolled (310, 263) with delta (0, 0)
Screenshot: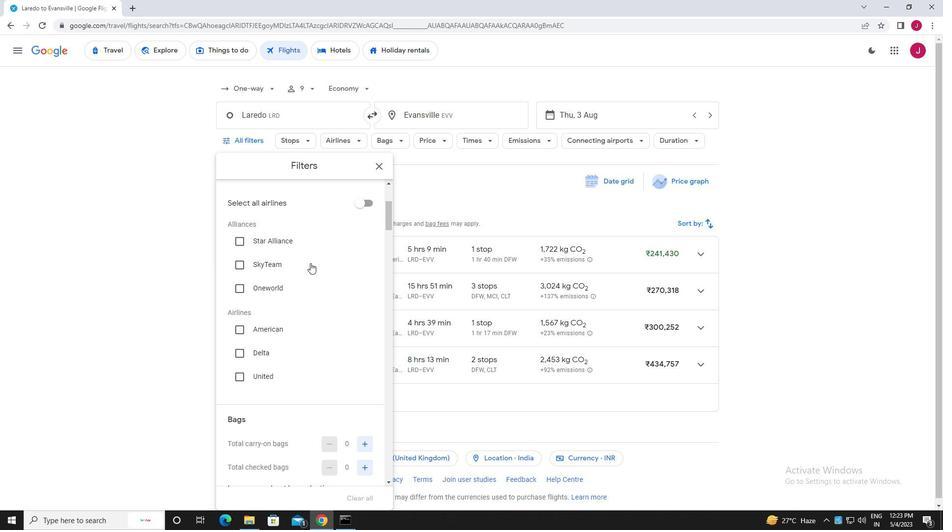
Action: Mouse scrolled (310, 262) with delta (0, 0)
Screenshot: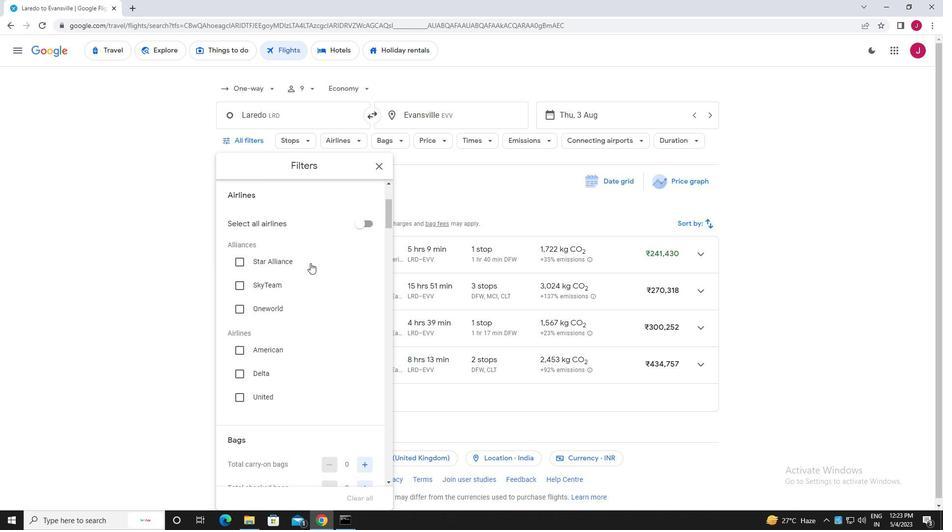 
Action: Mouse scrolled (310, 262) with delta (0, 0)
Screenshot: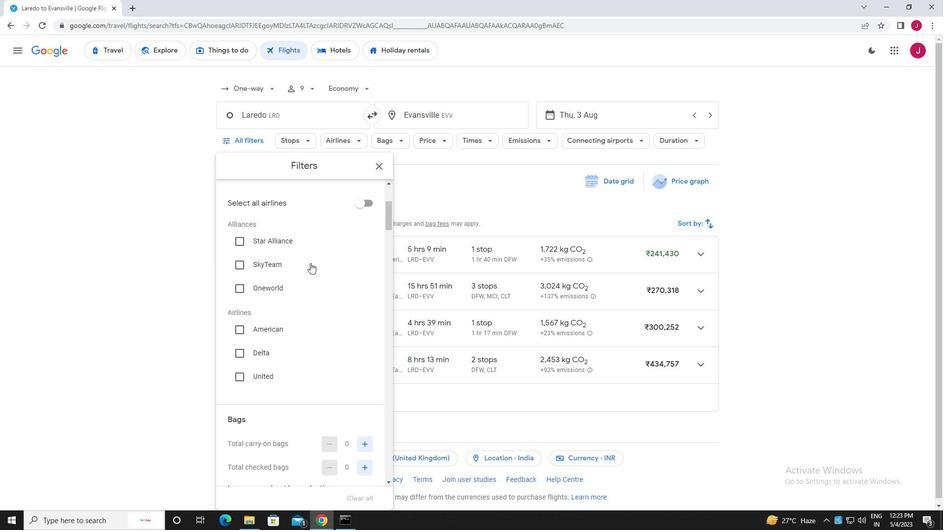 
Action: Mouse scrolled (310, 263) with delta (0, 0)
Screenshot: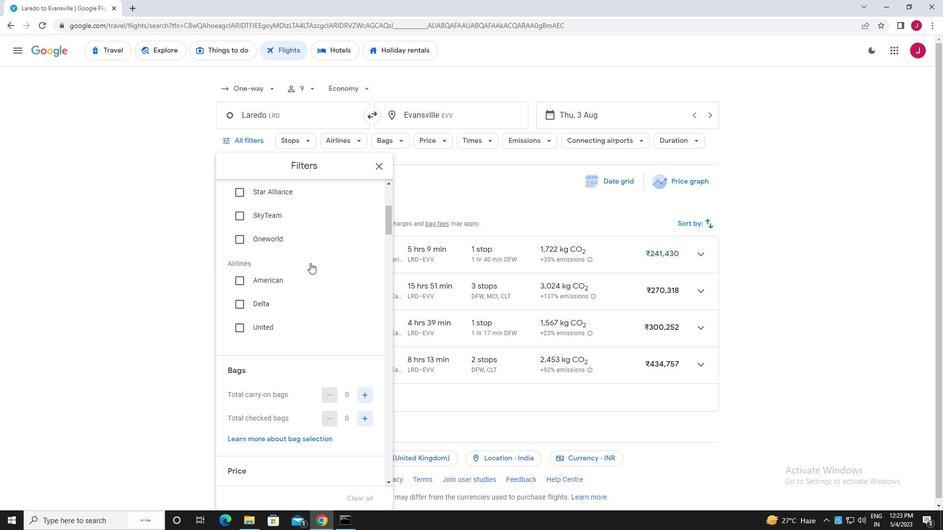 
Action: Mouse scrolled (310, 263) with delta (0, 0)
Screenshot: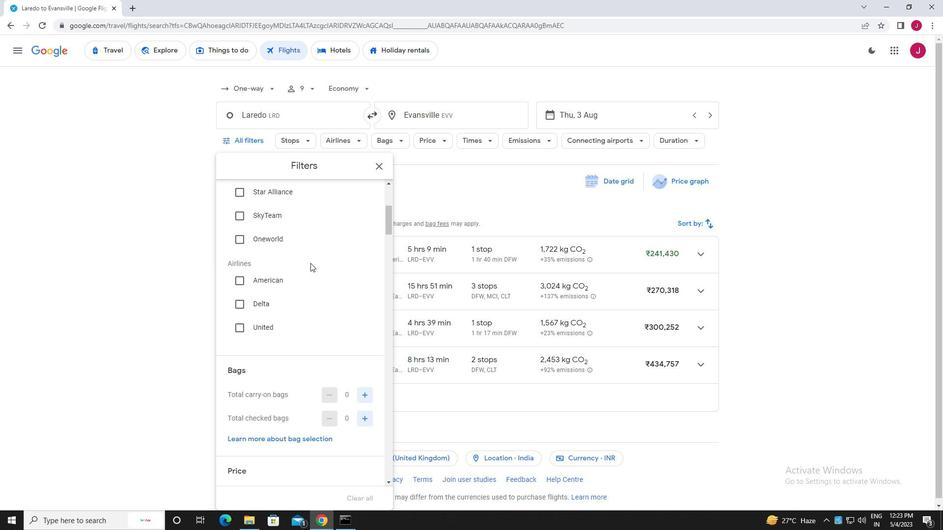 
Action: Mouse moved to (311, 249)
Screenshot: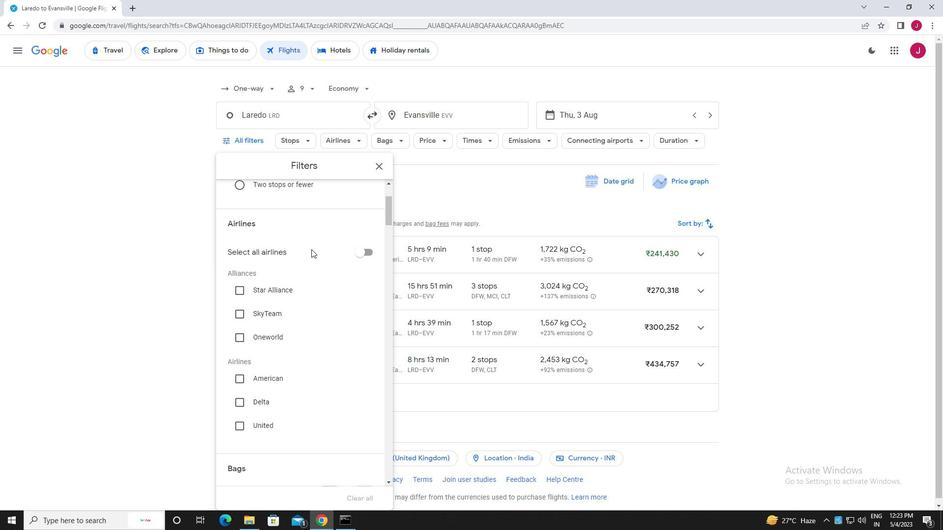 
Action: Mouse scrolled (311, 248) with delta (0, 0)
Screenshot: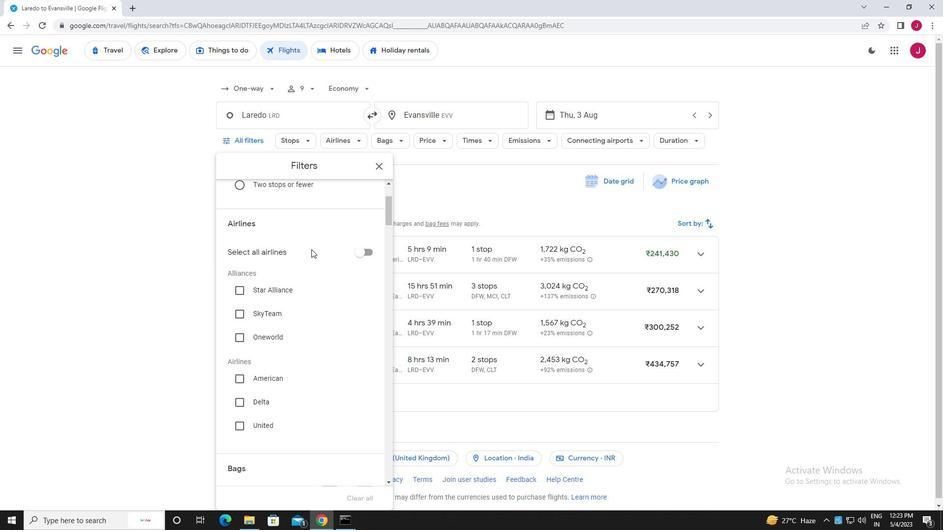 
Action: Mouse moved to (310, 249)
Screenshot: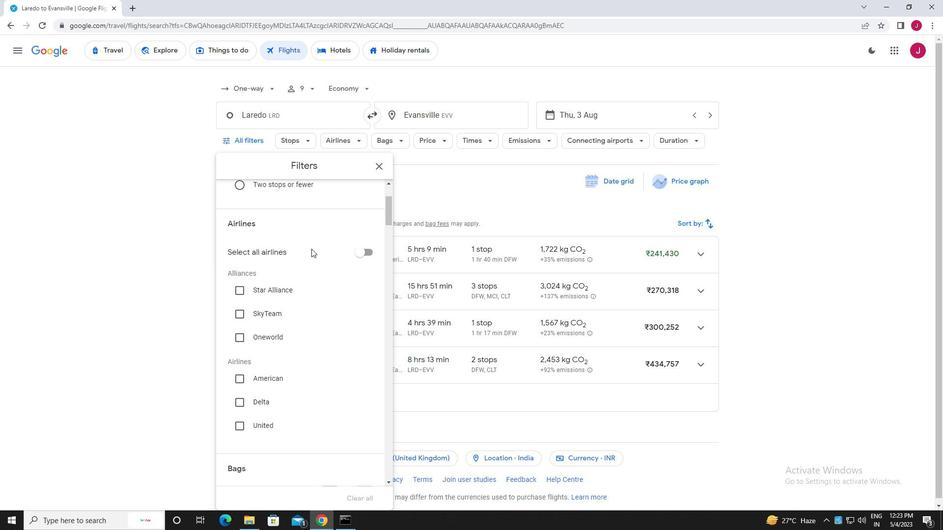 
Action: Mouse scrolled (310, 248) with delta (0, 0)
Screenshot: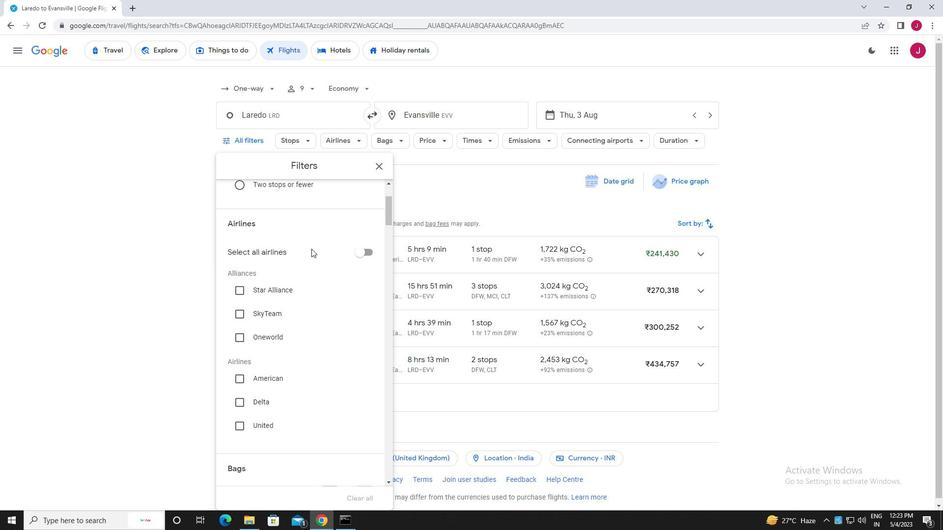 
Action: Mouse scrolled (310, 248) with delta (0, 0)
Screenshot: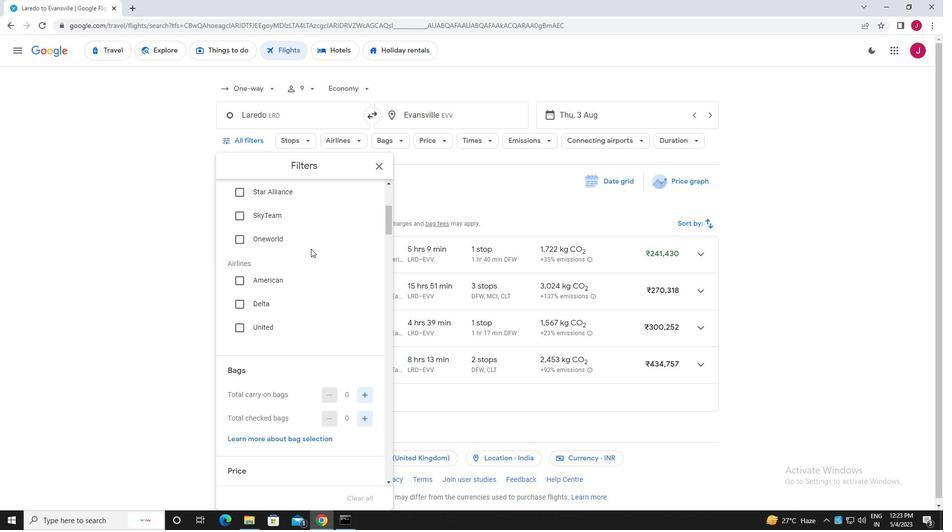 
Action: Mouse scrolled (310, 248) with delta (0, 0)
Screenshot: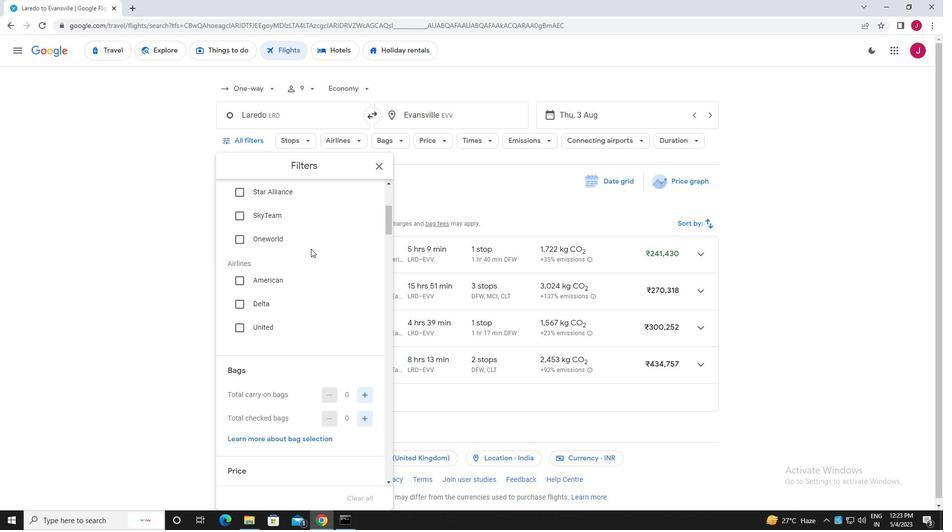 
Action: Mouse scrolled (310, 248) with delta (0, 0)
Screenshot: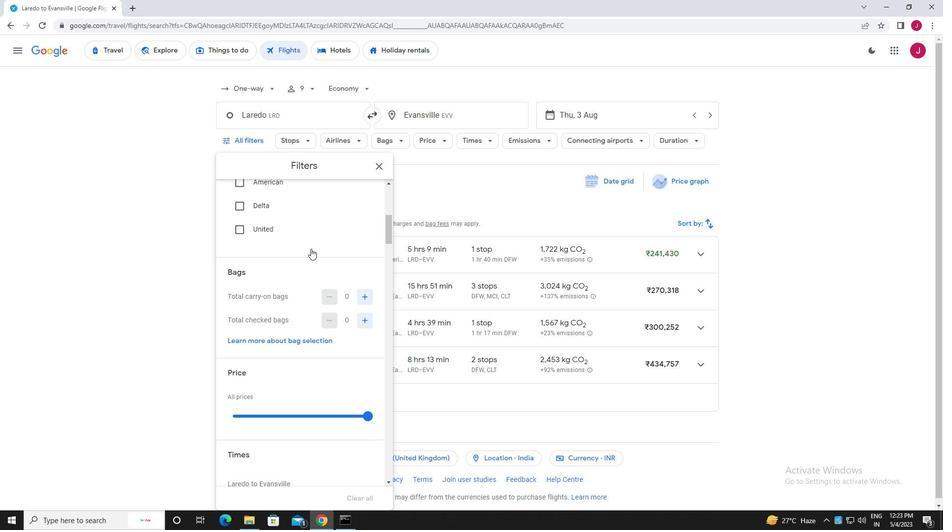
Action: Mouse scrolled (310, 248) with delta (0, 0)
Screenshot: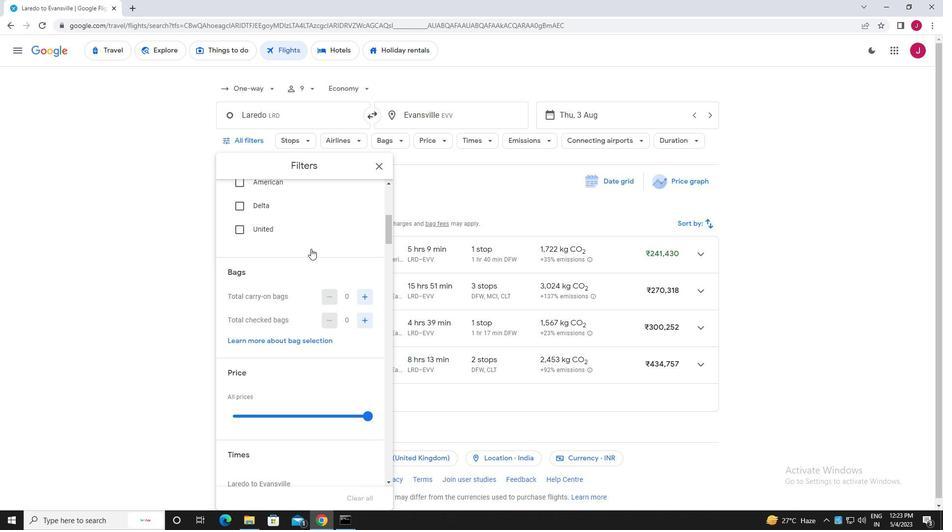 
Action: Mouse moved to (364, 194)
Screenshot: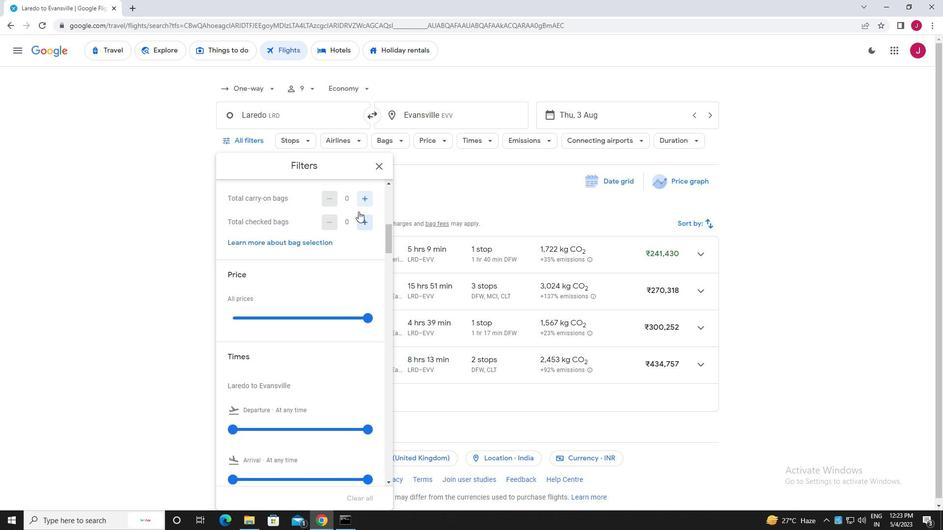 
Action: Mouse pressed left at (364, 194)
Screenshot: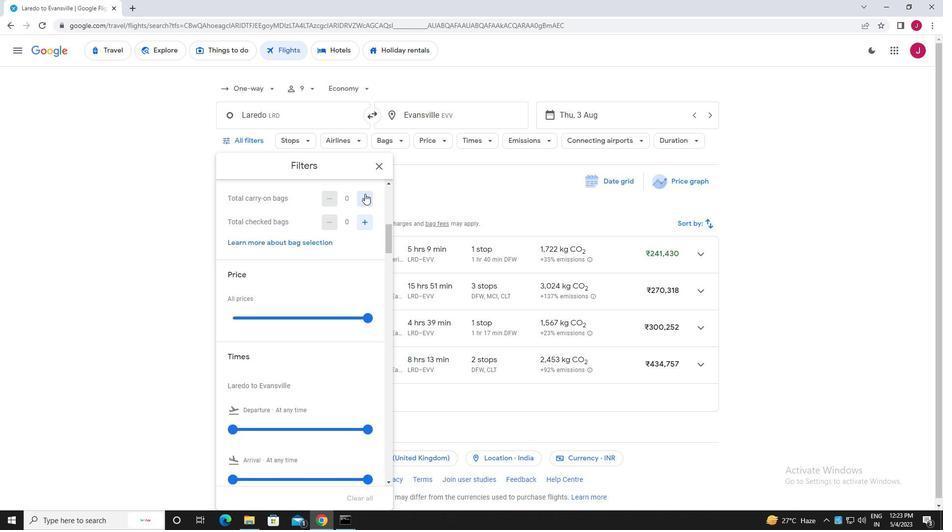
Action: Mouse pressed left at (364, 194)
Screenshot: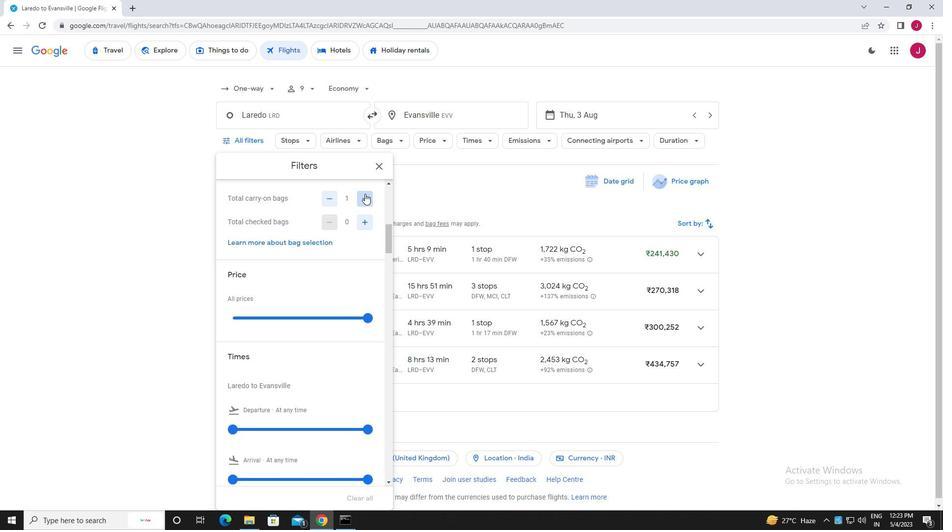 
Action: Mouse moved to (364, 213)
Screenshot: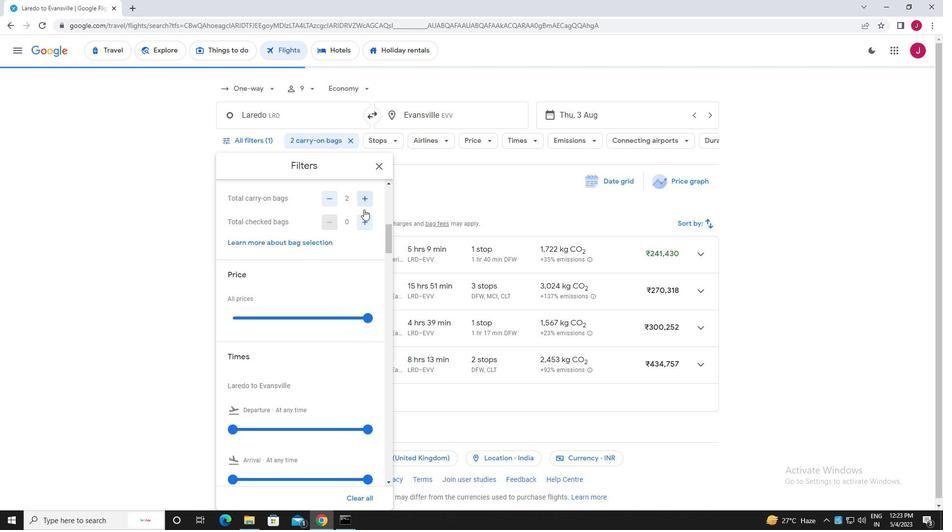 
Action: Mouse scrolled (364, 212) with delta (0, 0)
Screenshot: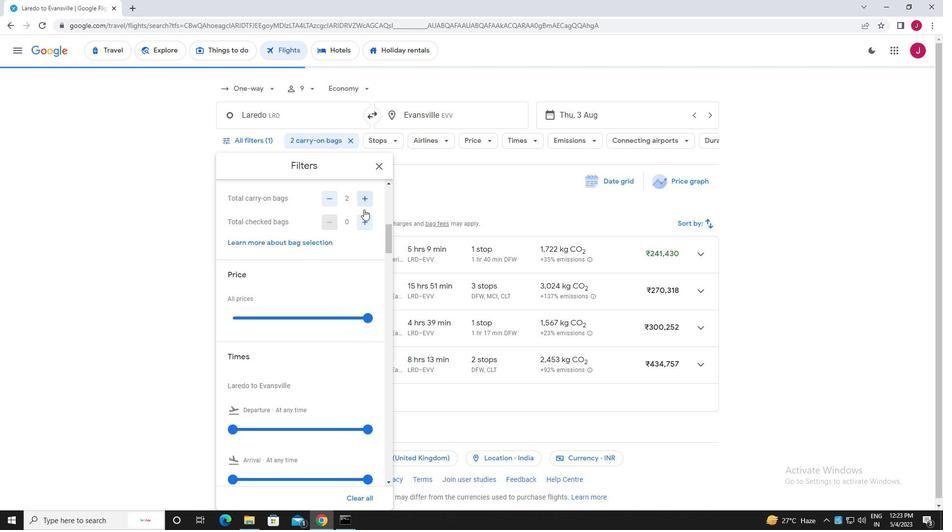 
Action: Mouse scrolled (364, 212) with delta (0, 0)
Screenshot: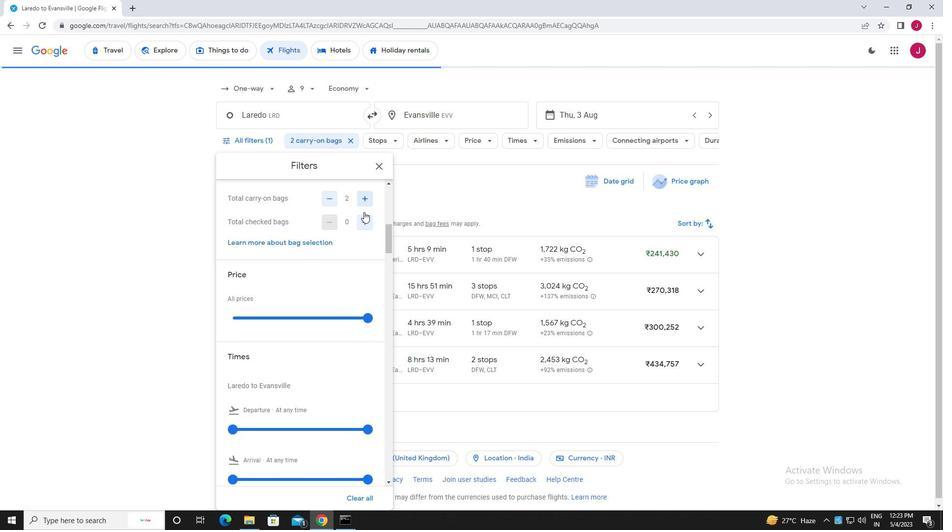
Action: Mouse moved to (368, 219)
Screenshot: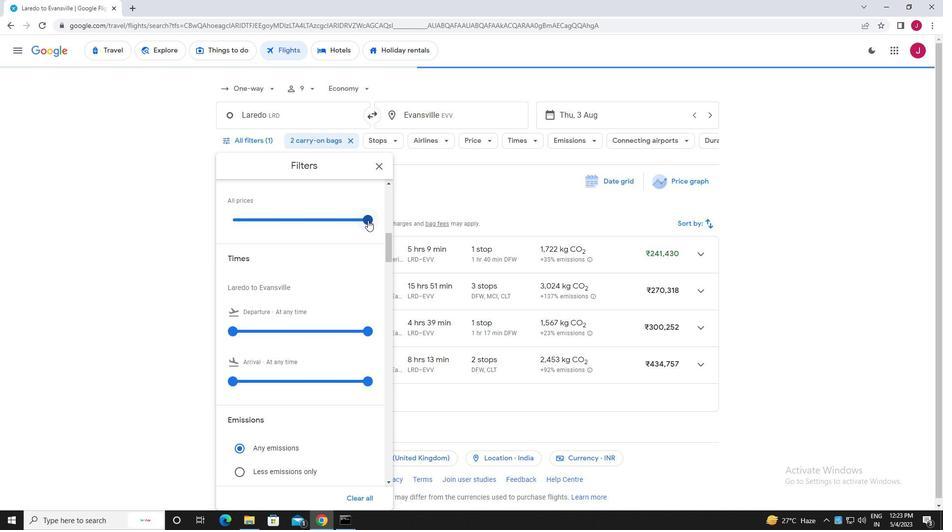 
Action: Mouse pressed left at (368, 219)
Screenshot: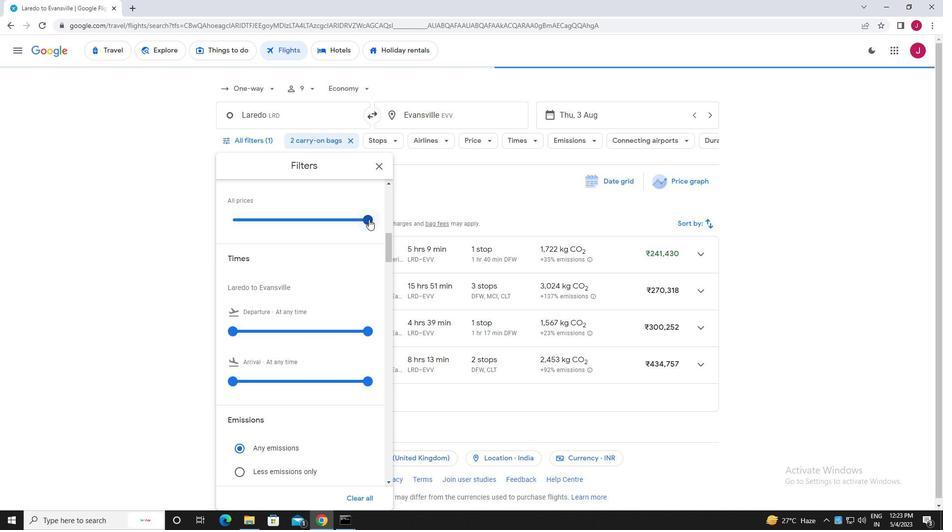 
Action: Mouse moved to (294, 215)
Screenshot: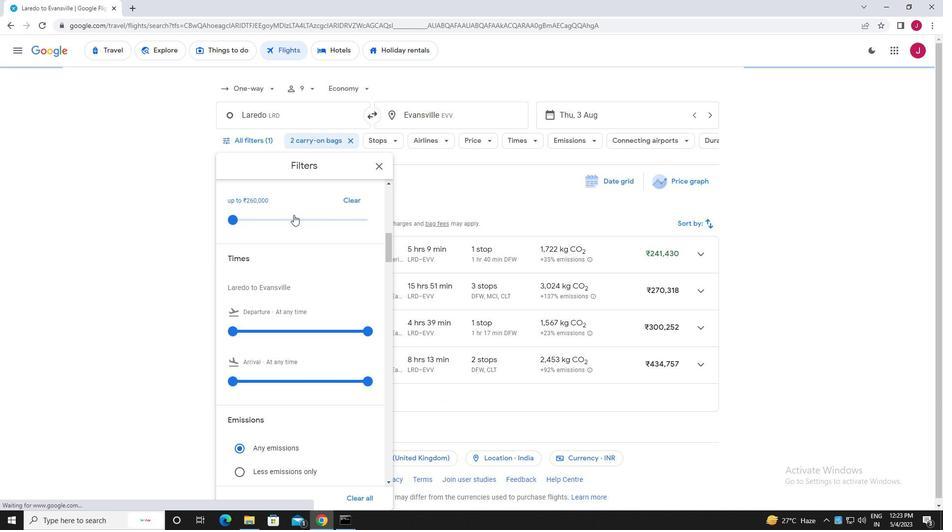 
Action: Mouse scrolled (294, 214) with delta (0, 0)
Screenshot: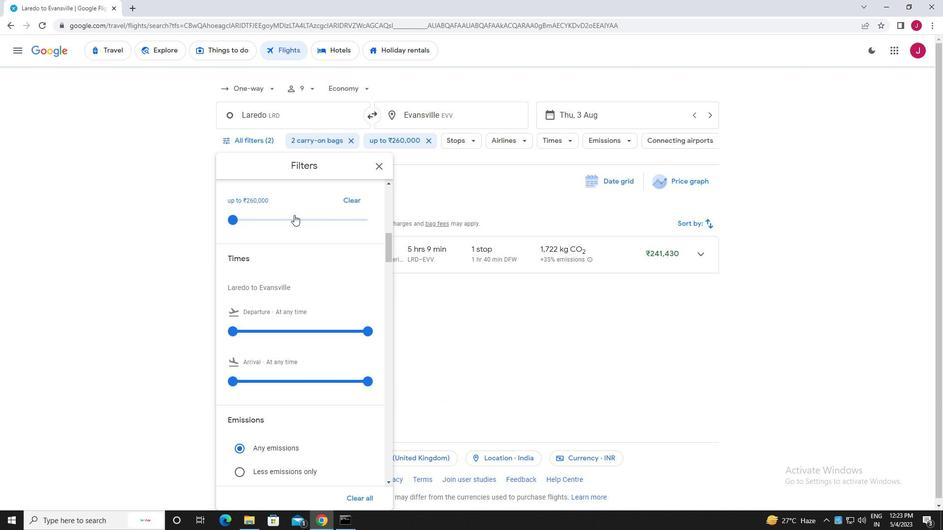 
Action: Mouse scrolled (294, 214) with delta (0, 0)
Screenshot: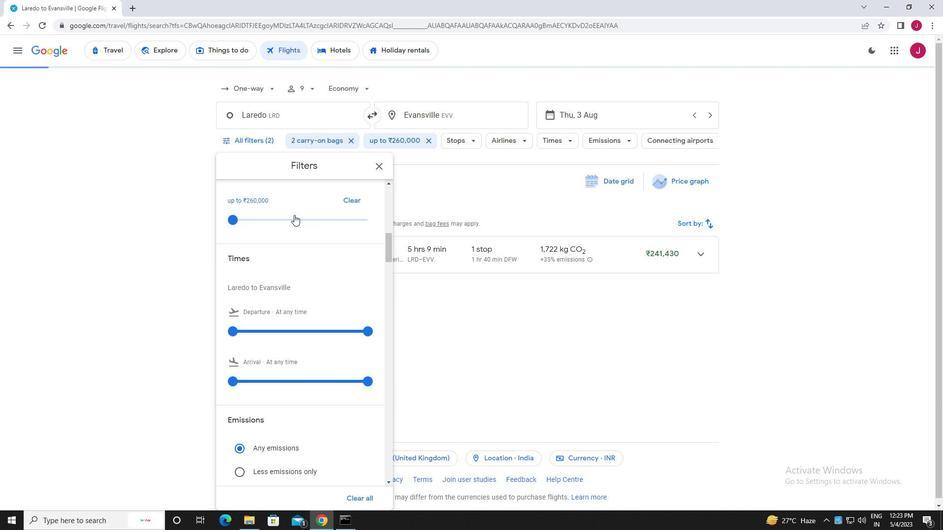 
Action: Mouse moved to (232, 230)
Screenshot: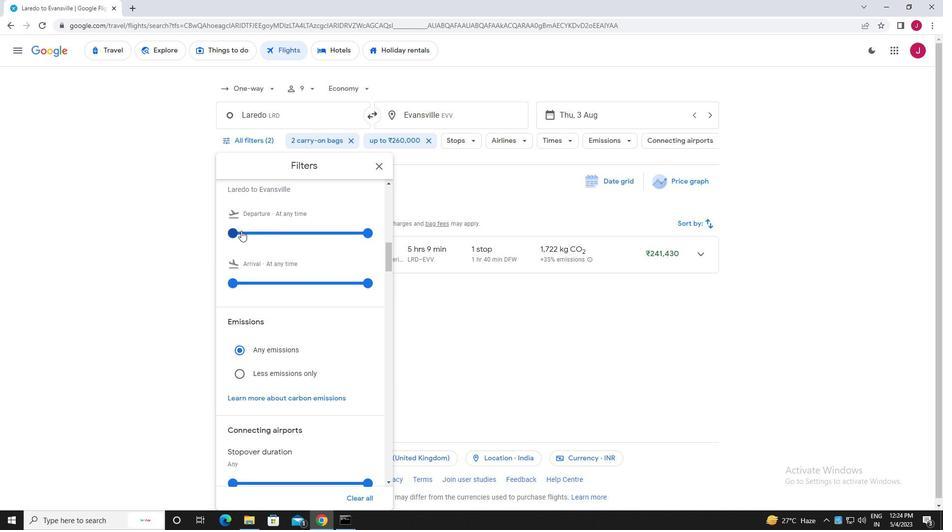 
Action: Mouse pressed left at (232, 230)
Screenshot: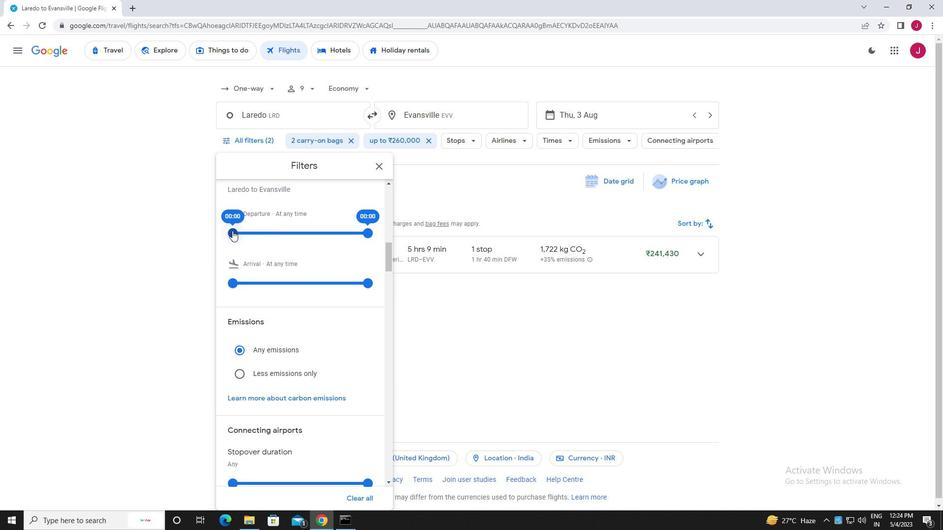 
Action: Mouse moved to (366, 231)
Screenshot: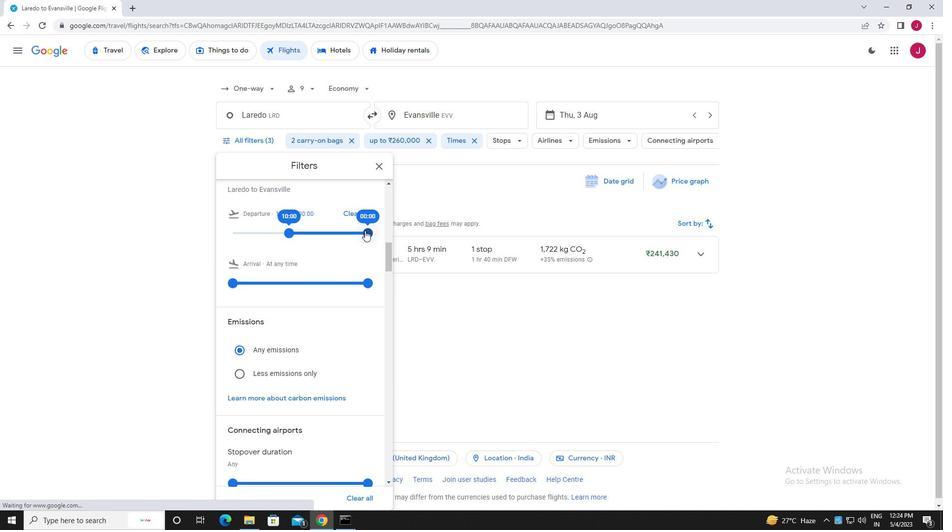 
Action: Mouse pressed left at (366, 231)
Screenshot: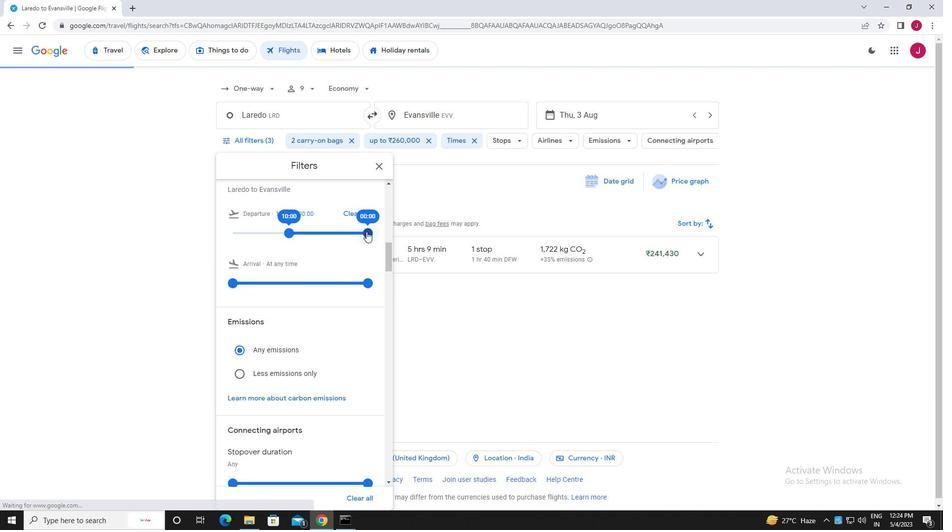 
Action: Mouse moved to (379, 167)
Screenshot: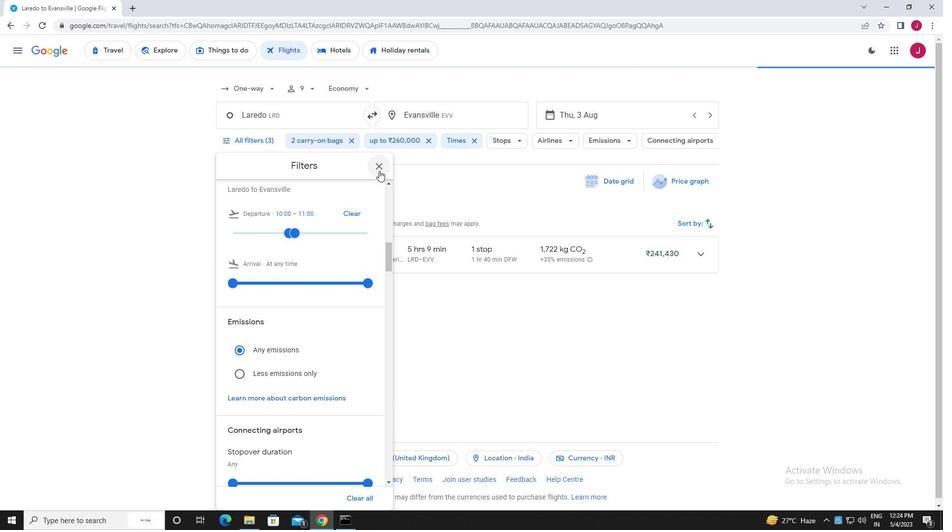 
Action: Mouse pressed left at (379, 167)
Screenshot: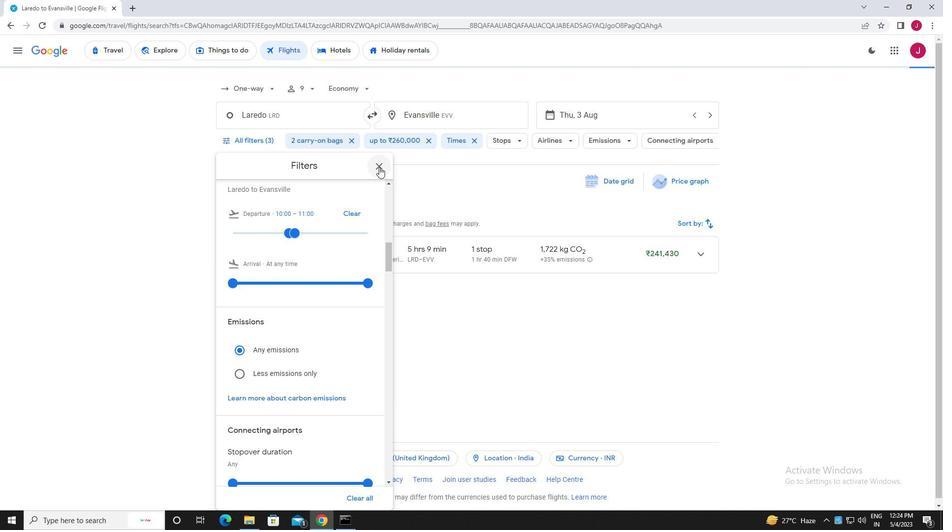 
Action: Mouse moved to (378, 167)
Screenshot: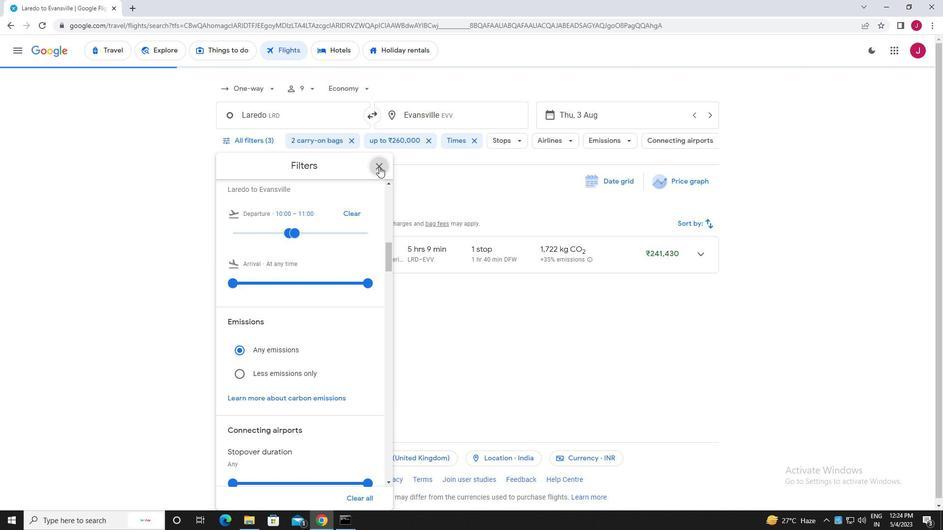 
